 Task: Create a section Data Analytics Sprint and in the section, add a milestone Password Management in the project AgileResolve
Action: Mouse moved to (436, 355)
Screenshot: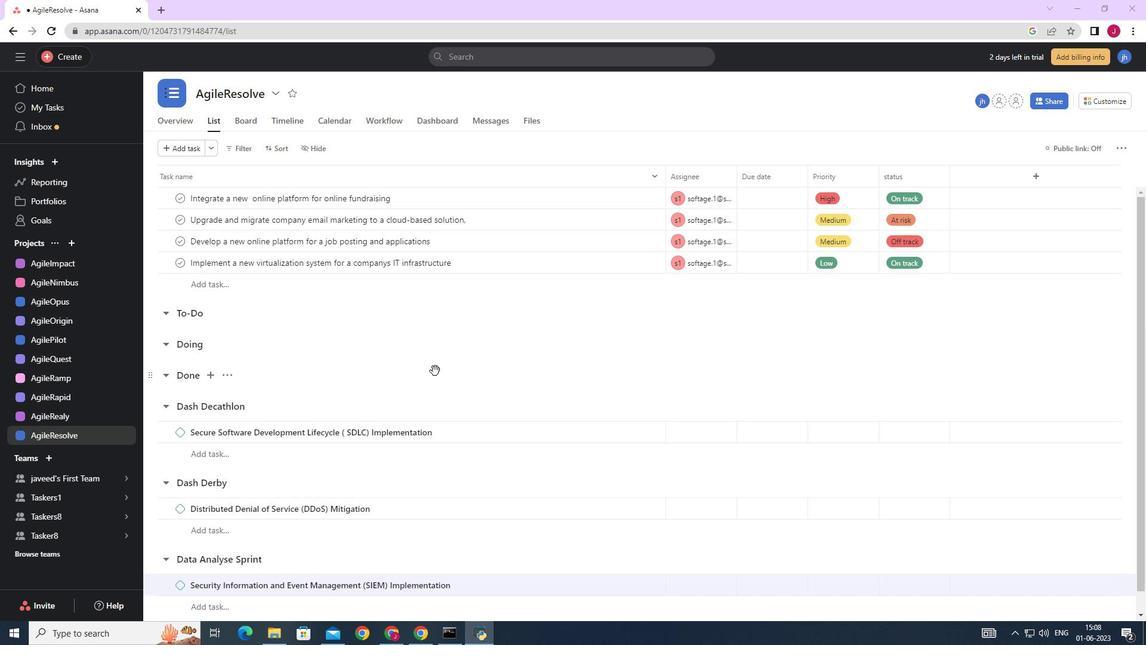 
Action: Mouse scrolled (436, 355) with delta (0, 0)
Screenshot: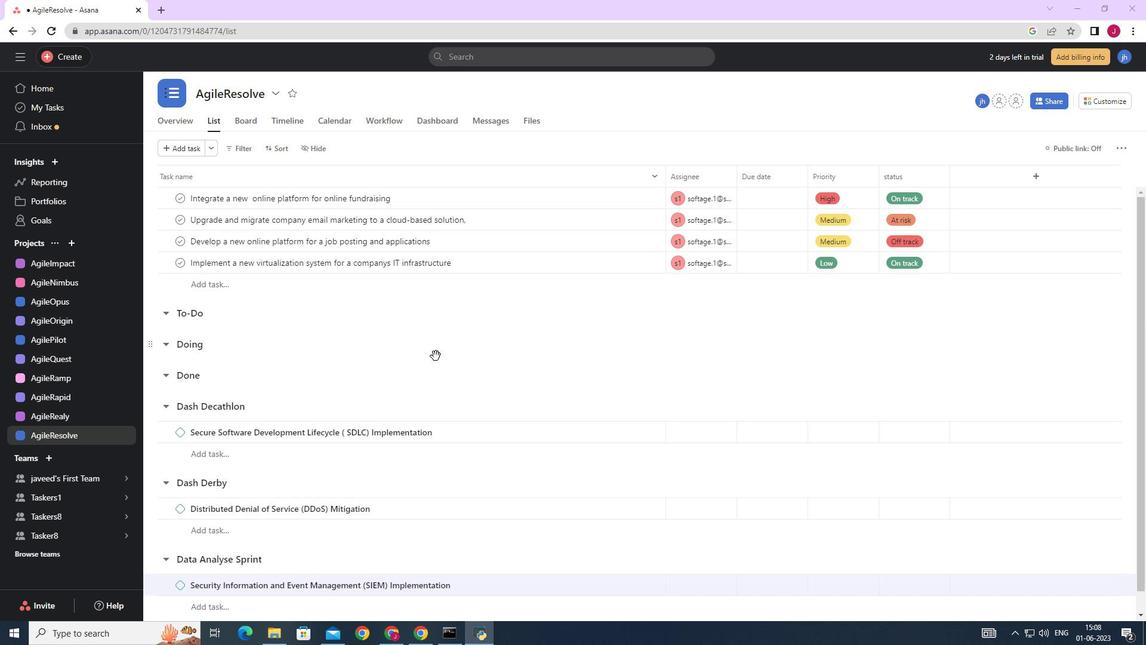 
Action: Mouse scrolled (436, 355) with delta (0, 0)
Screenshot: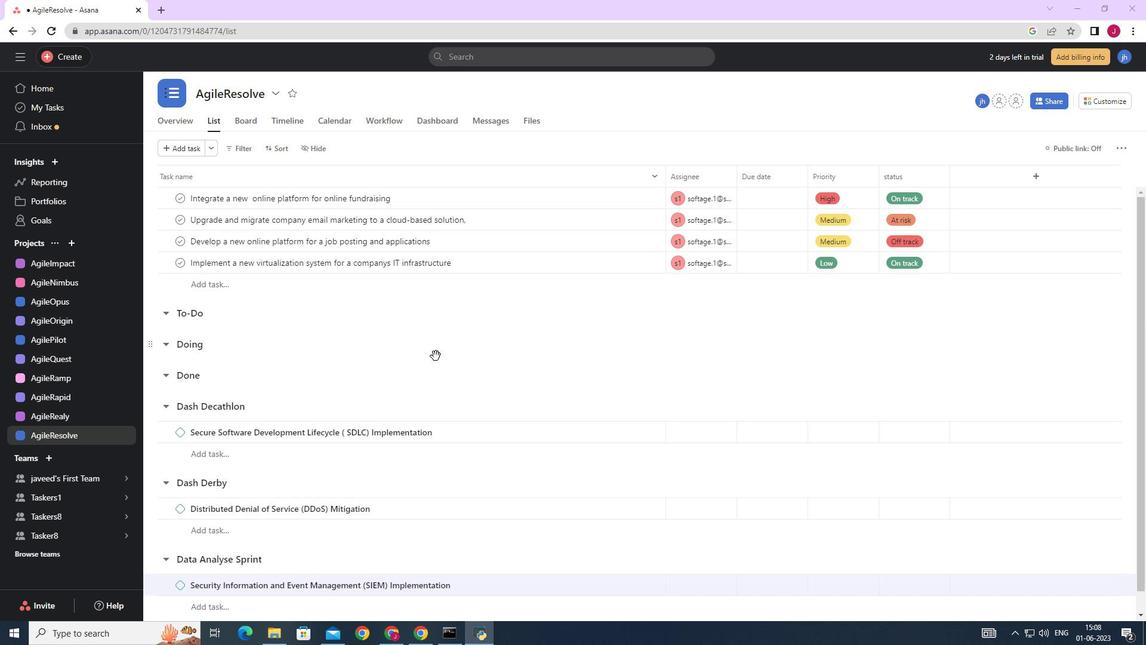 
Action: Mouse moved to (413, 361)
Screenshot: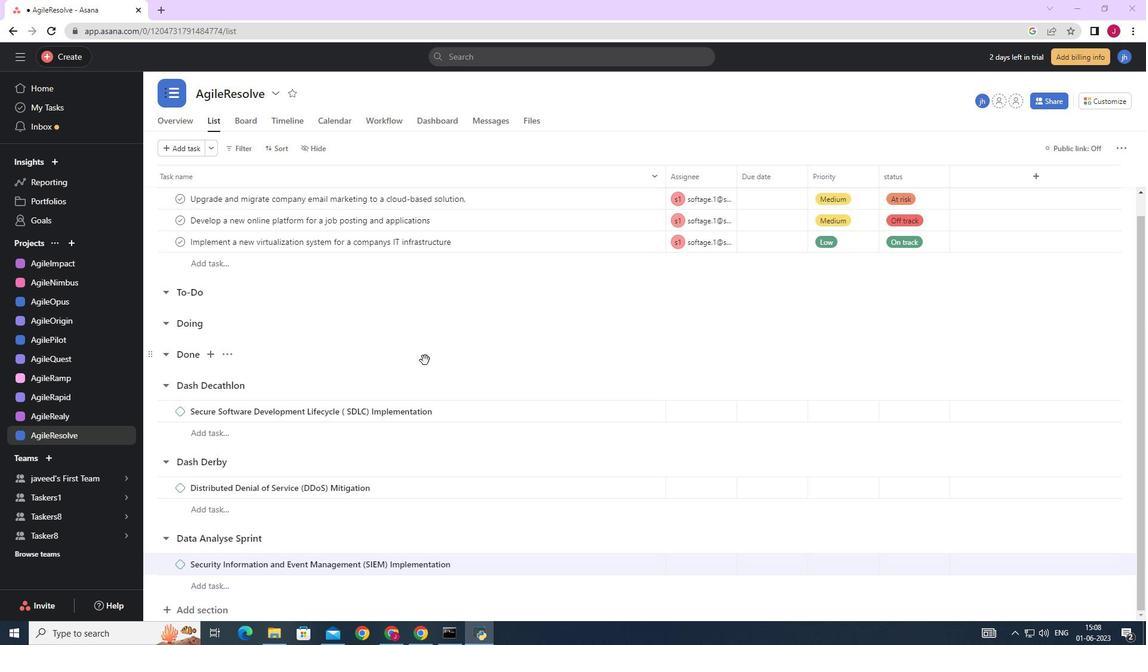 
Action: Mouse scrolled (413, 360) with delta (0, 0)
Screenshot: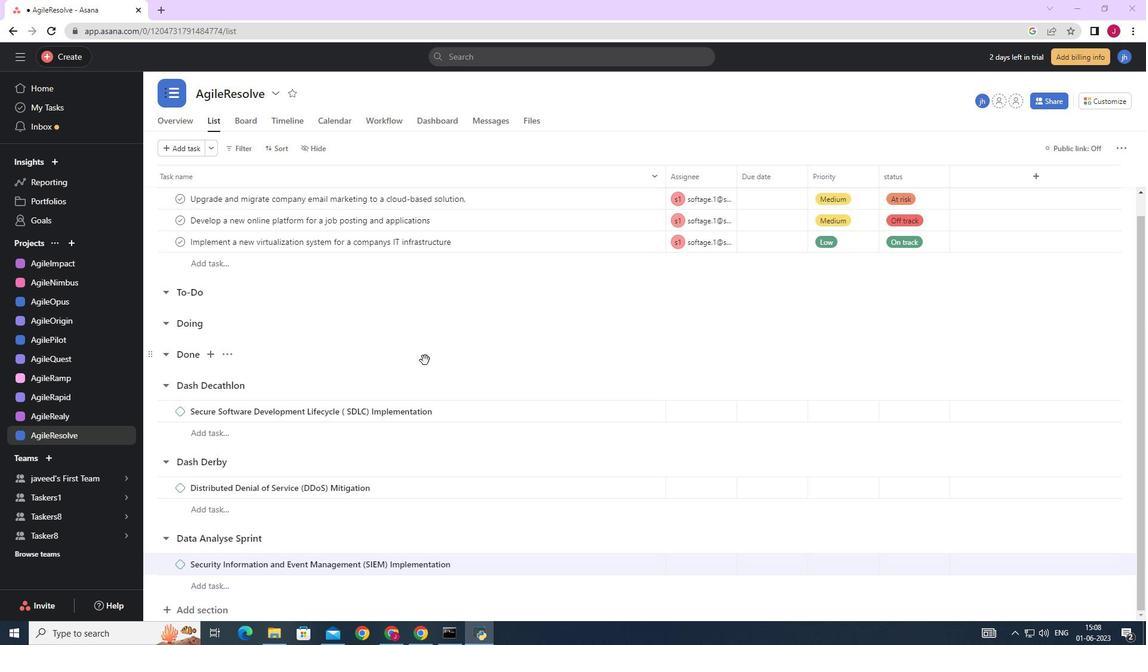 
Action: Mouse scrolled (413, 360) with delta (0, 0)
Screenshot: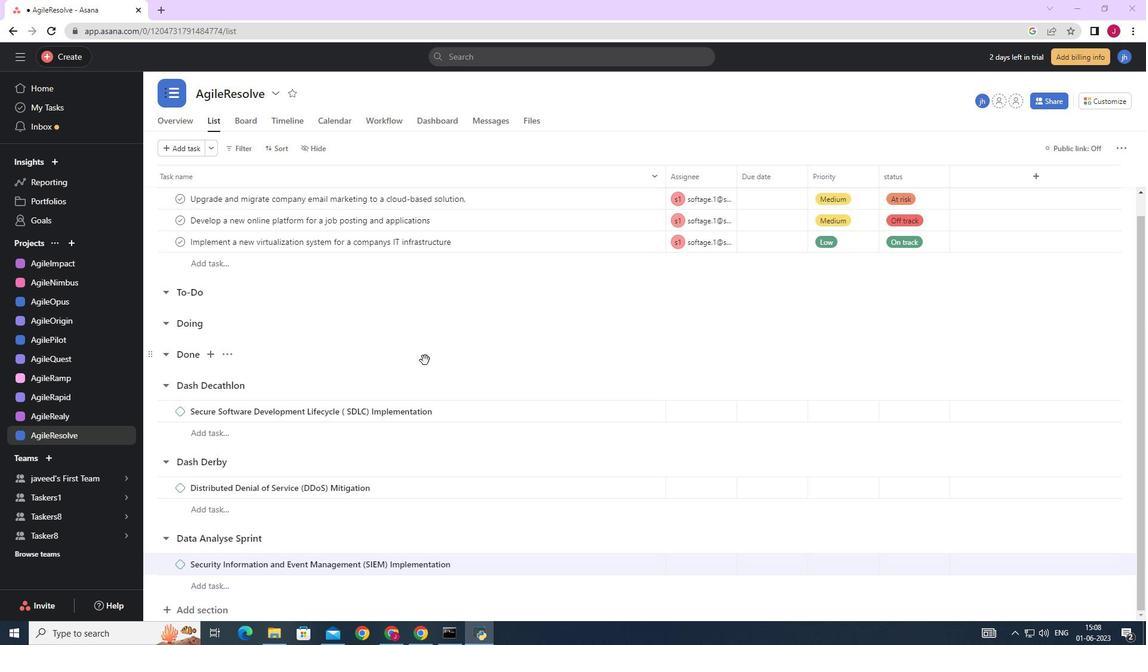 
Action: Mouse moved to (410, 361)
Screenshot: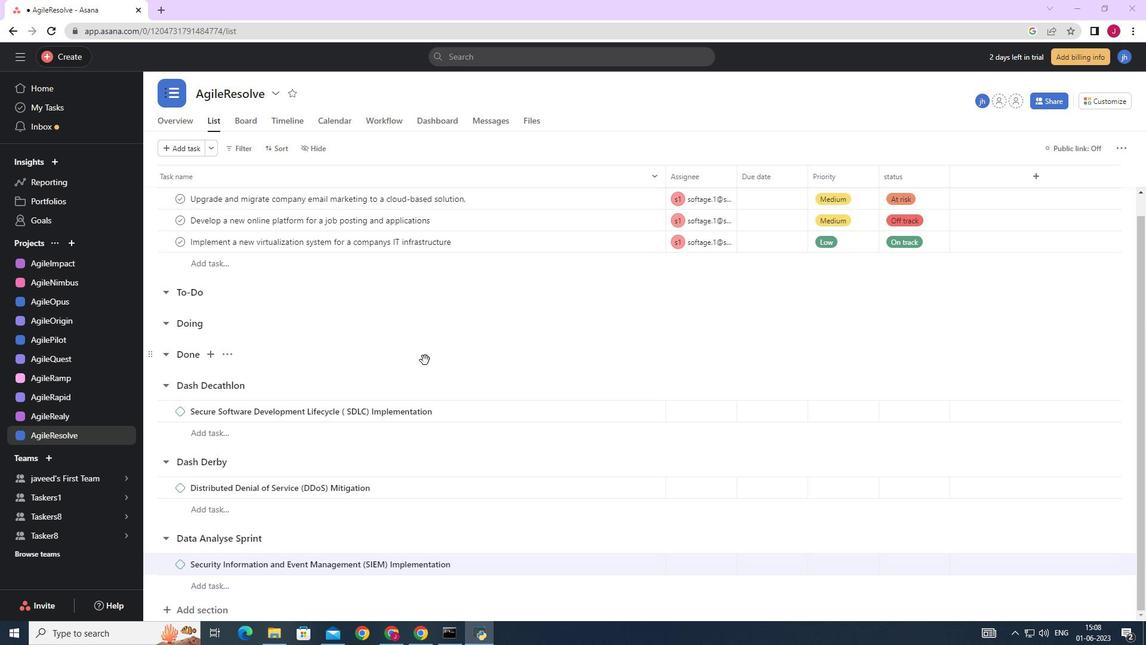 
Action: Mouse scrolled (410, 360) with delta (0, 0)
Screenshot: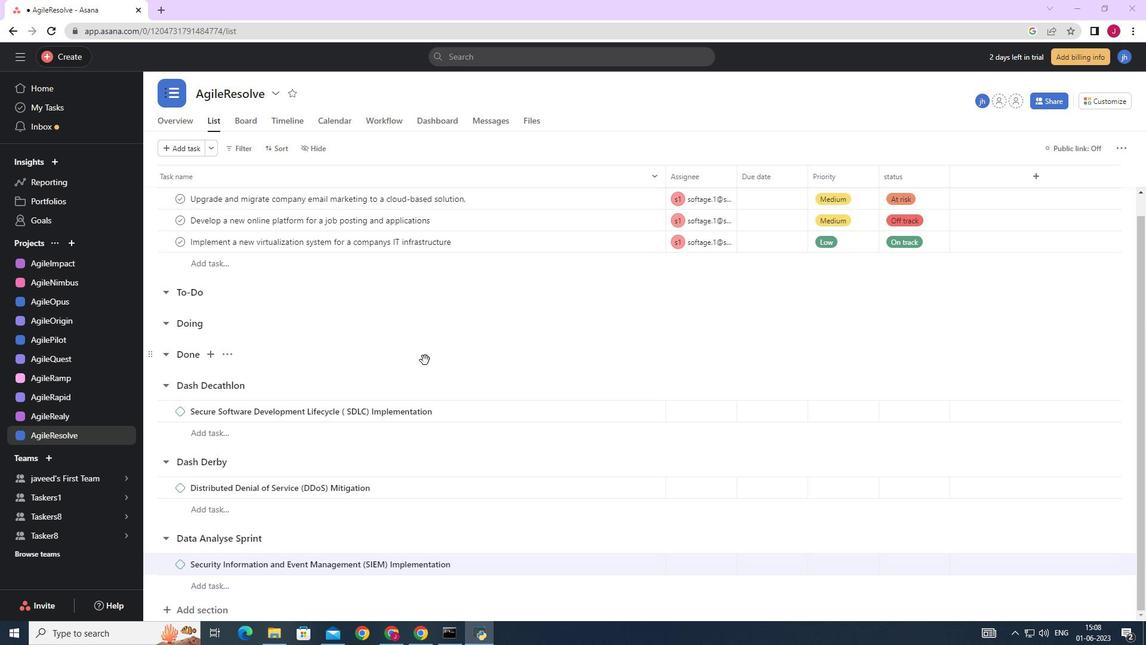 
Action: Mouse moved to (409, 361)
Screenshot: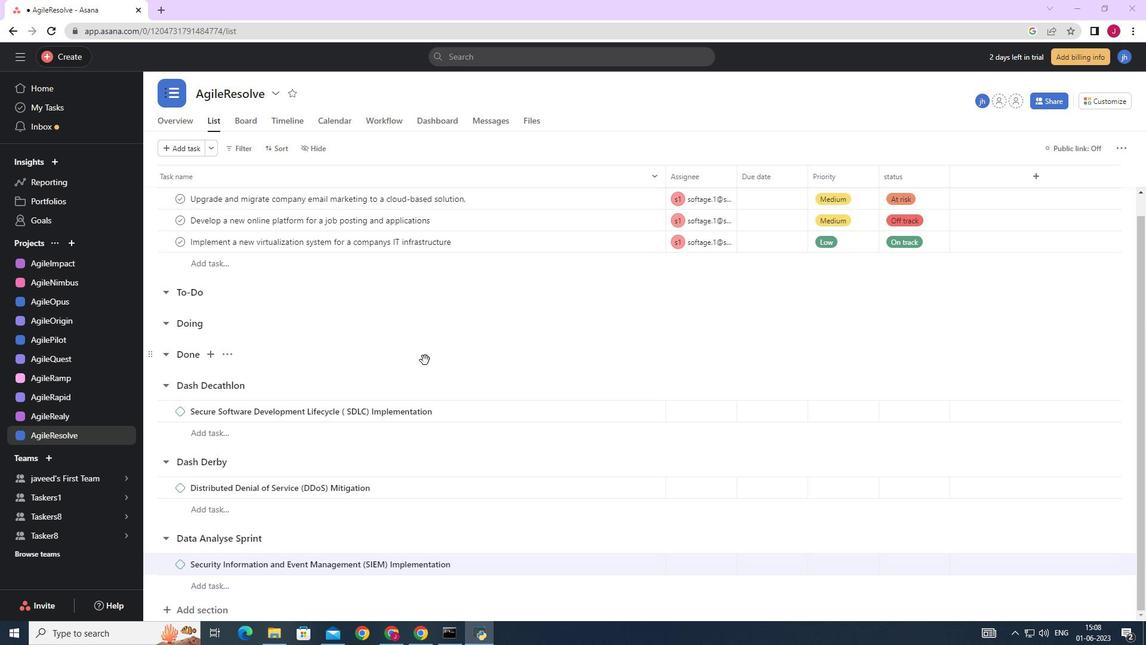 
Action: Mouse scrolled (409, 360) with delta (0, 0)
Screenshot: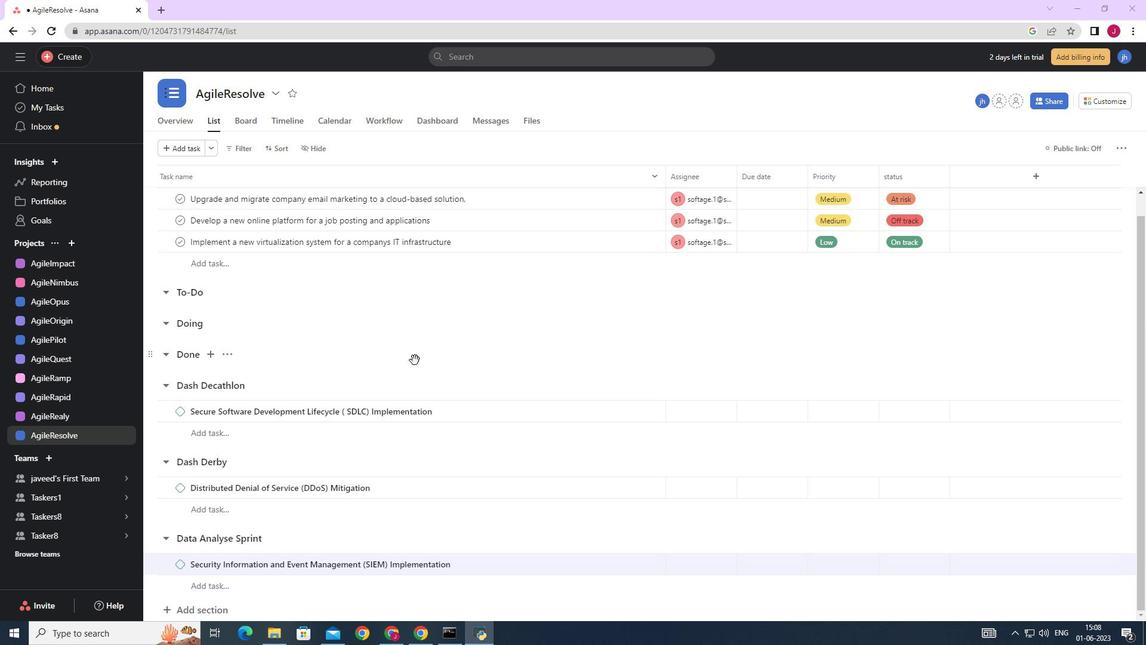 
Action: Mouse moved to (200, 609)
Screenshot: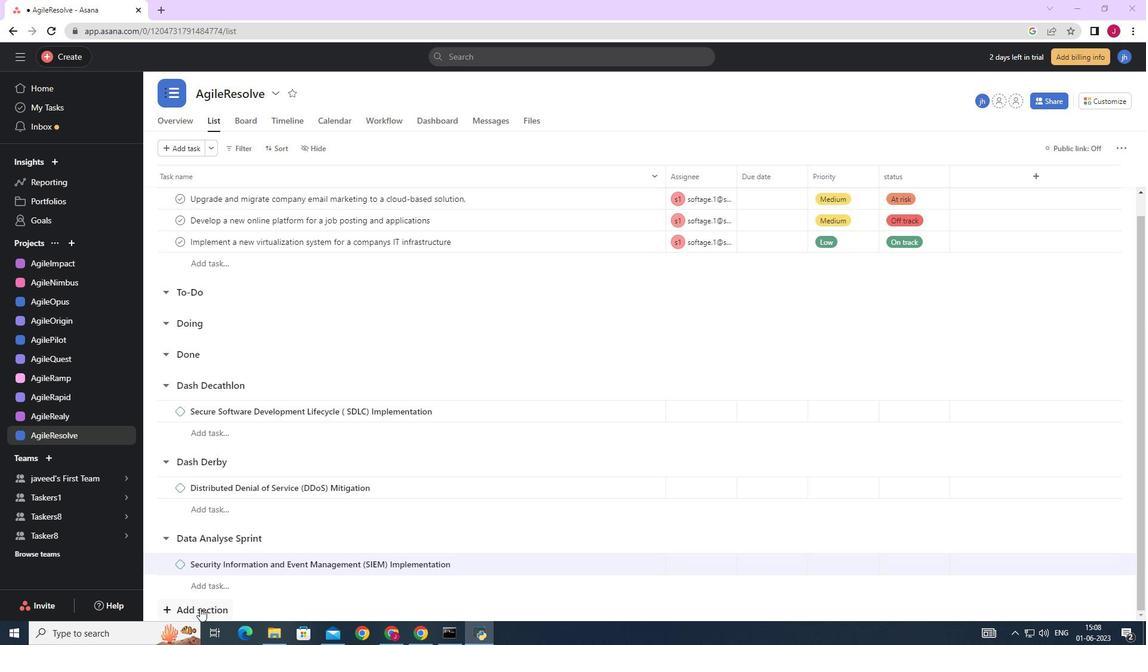 
Action: Mouse pressed left at (200, 609)
Screenshot: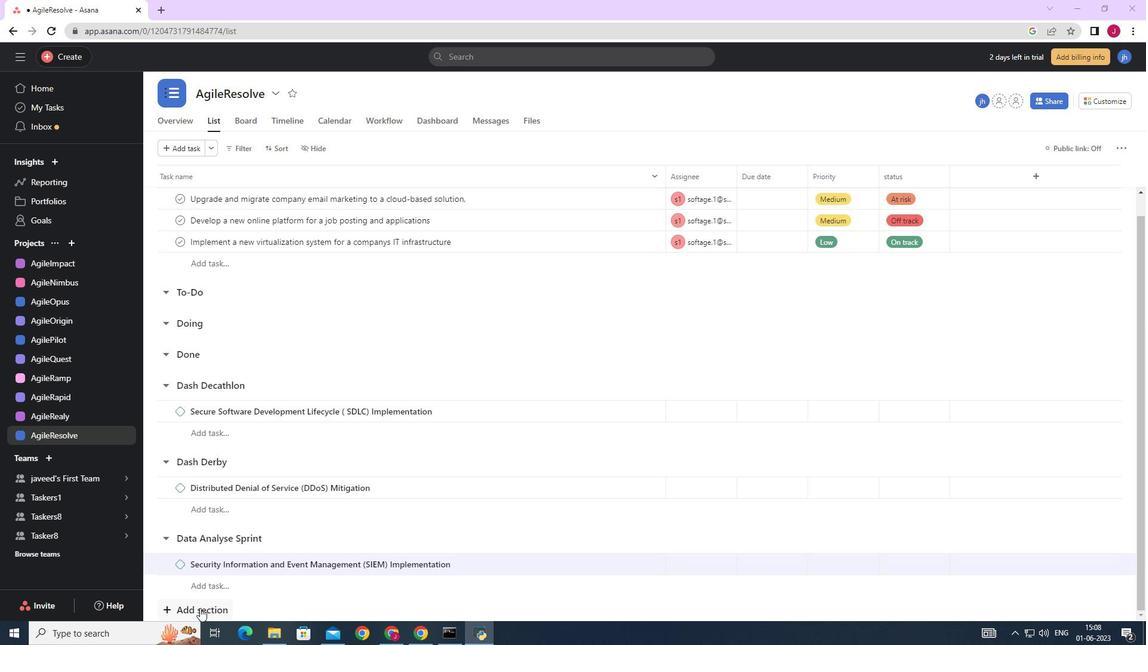 
Action: Mouse moved to (231, 527)
Screenshot: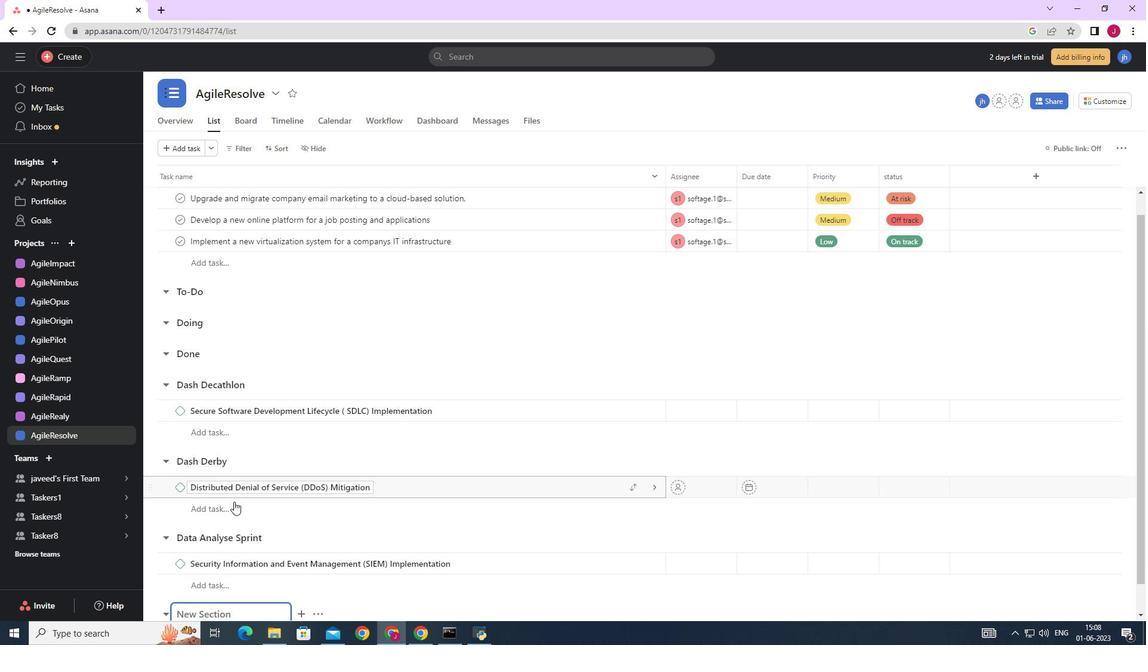 
Action: Mouse scrolled (231, 526) with delta (0, 0)
Screenshot: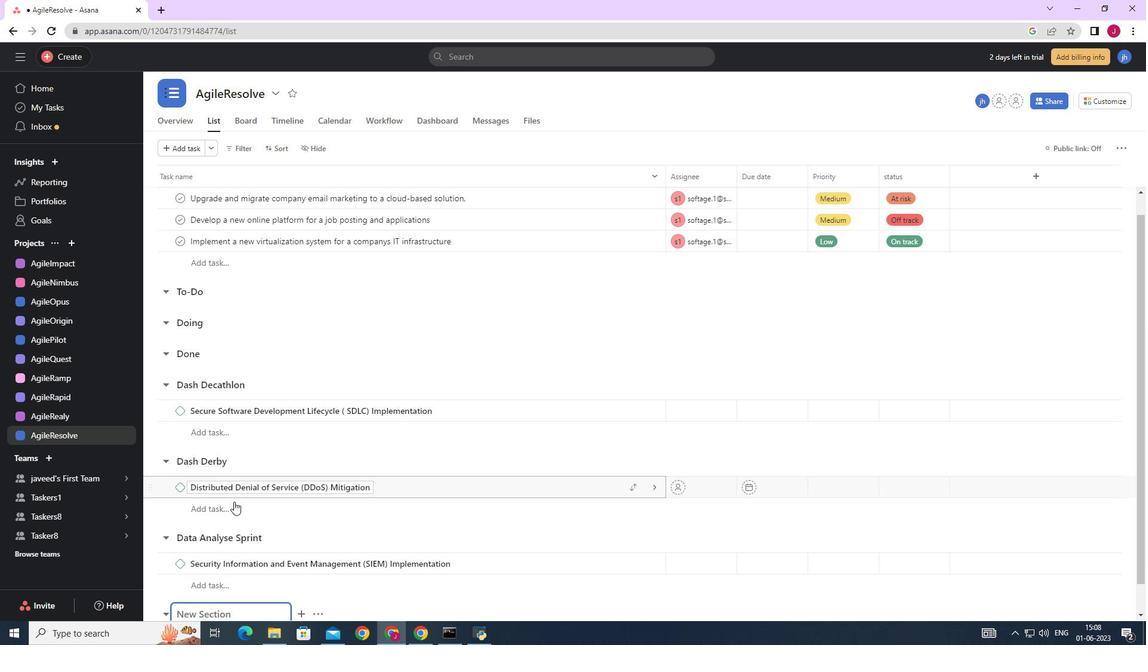 
Action: Mouse moved to (231, 529)
Screenshot: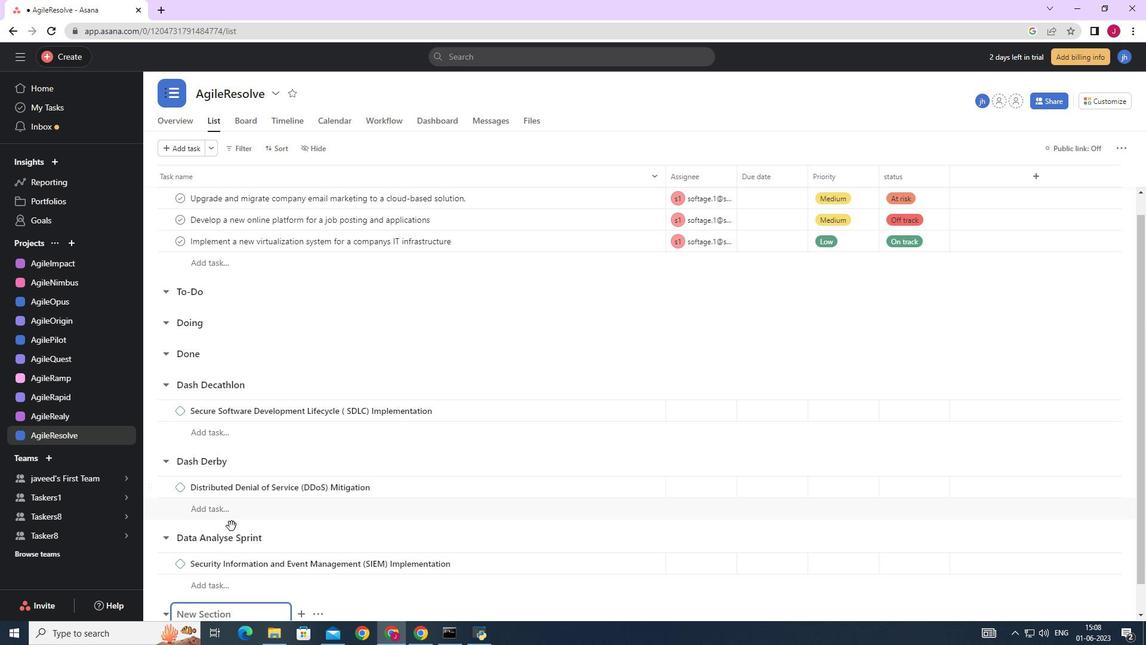 
Action: Mouse scrolled (231, 528) with delta (0, 0)
Screenshot: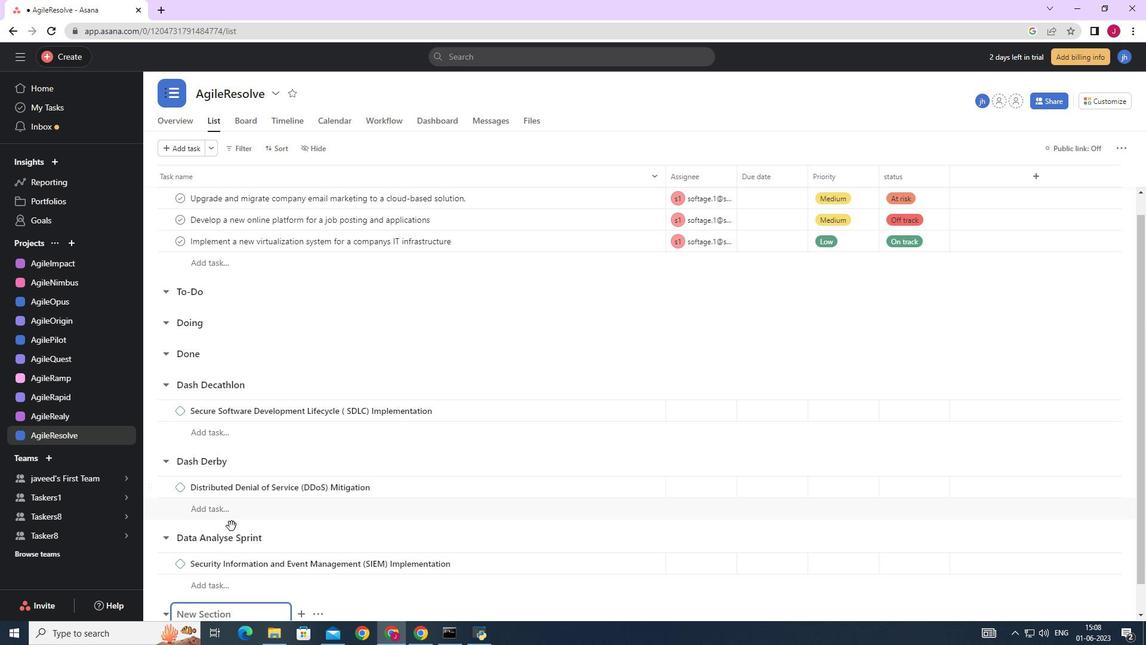 
Action: Mouse moved to (231, 532)
Screenshot: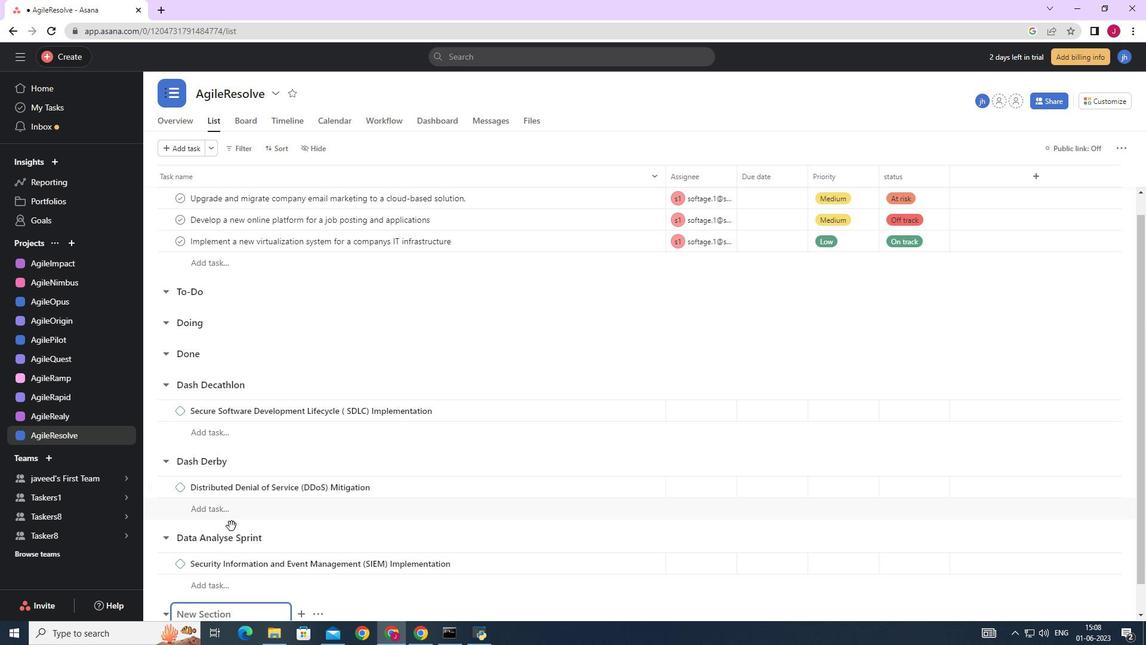 
Action: Mouse scrolled (231, 532) with delta (0, 0)
Screenshot: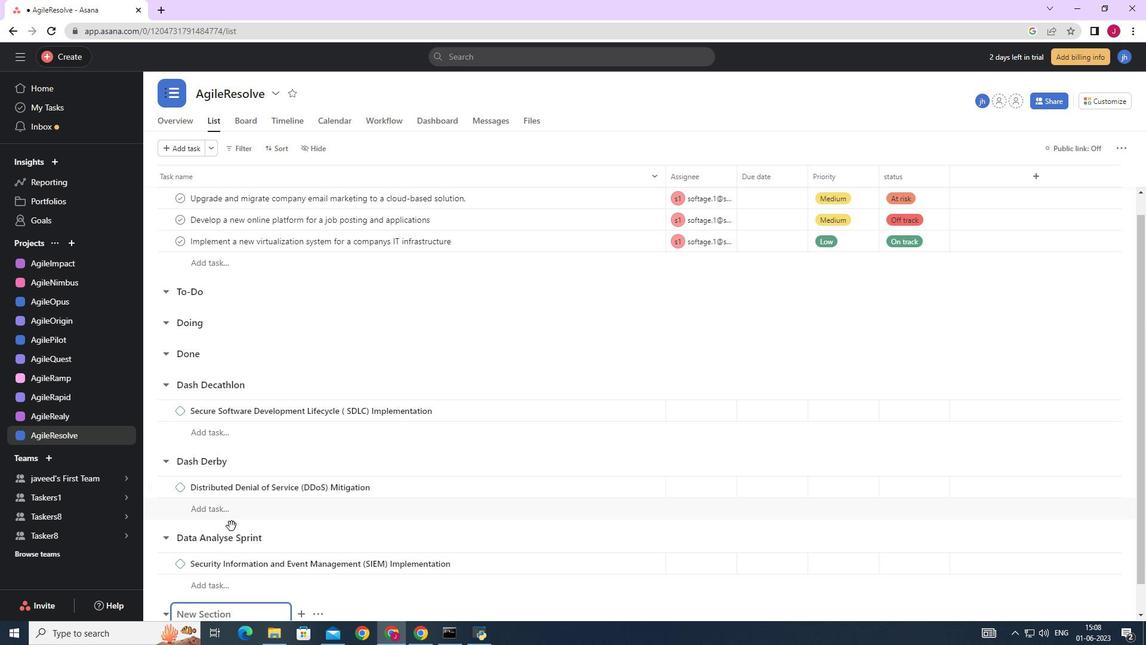 
Action: Mouse moved to (212, 584)
Screenshot: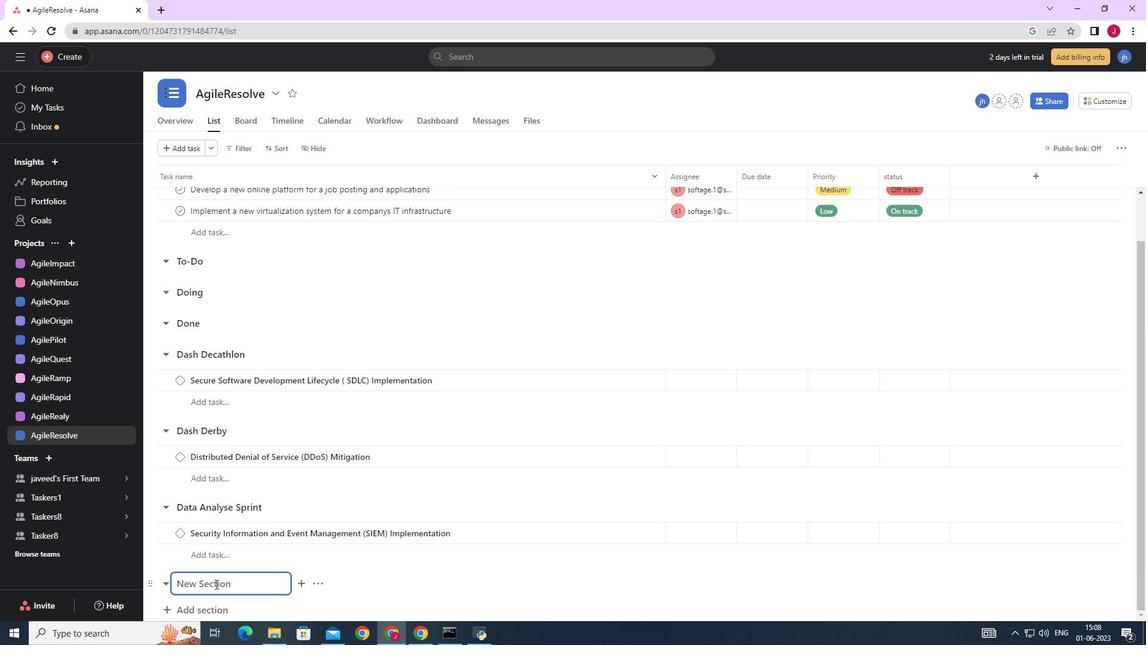 
Action: Key pressed <Key.caps_lock>D<Key.caps_lock>ata<Key.space><Key.caps_lock>A<Key.caps_lock>nalystics<Key.space><Key.caps_lock>S<Key.caps_lock>print<Key.enter>
Screenshot: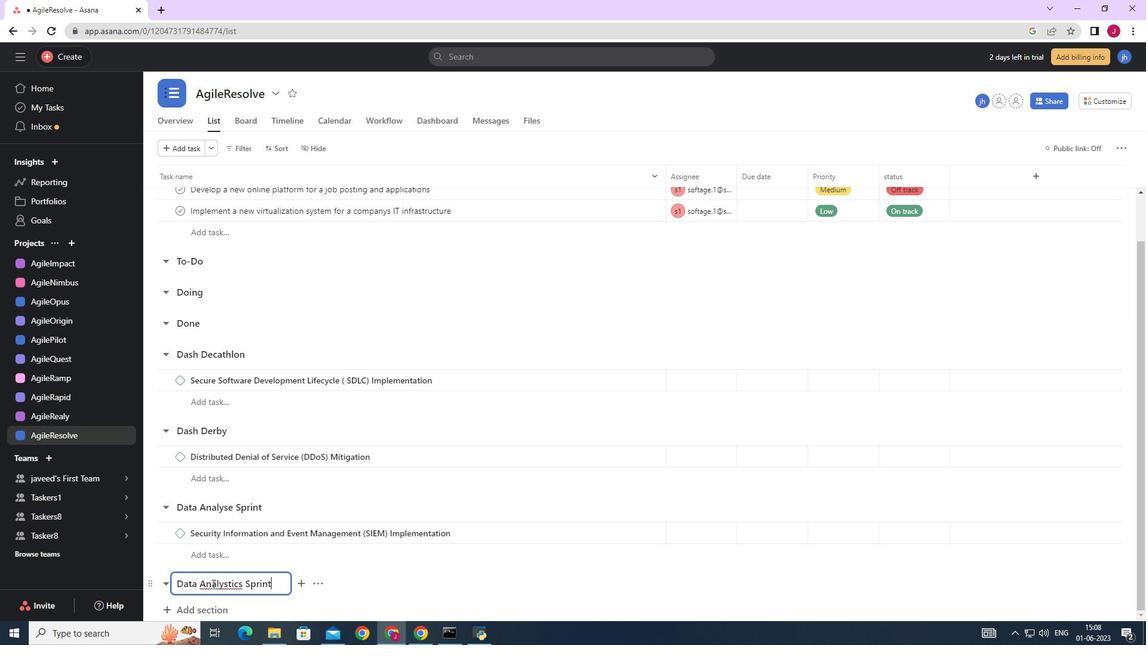 
Action: Mouse moved to (219, 584)
Screenshot: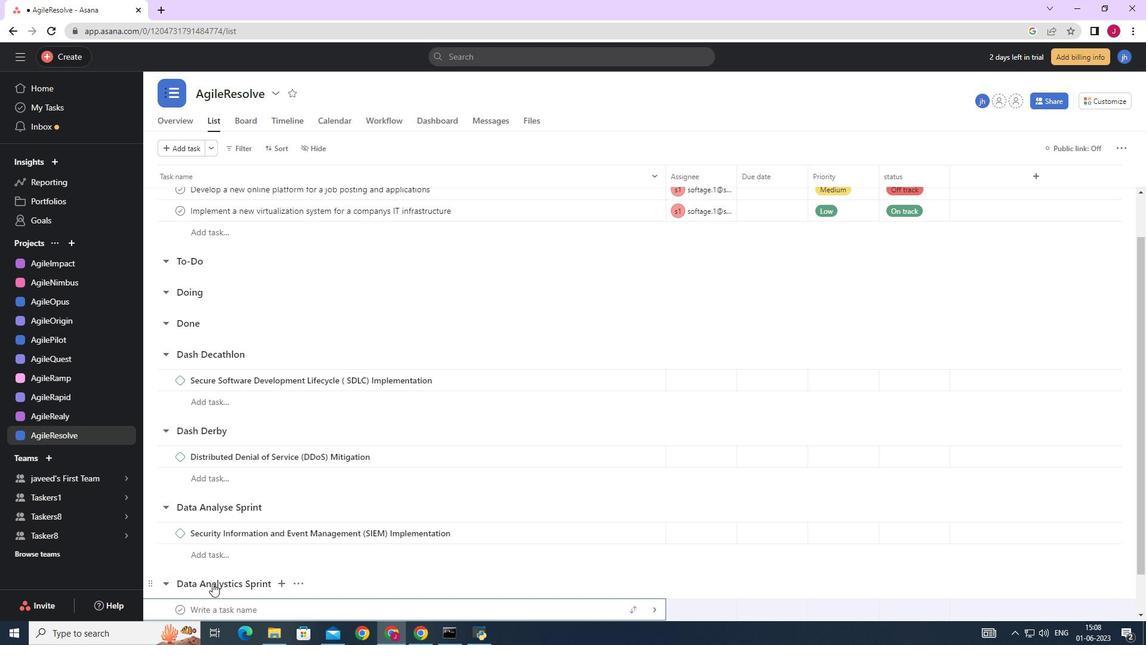 
Action: Mouse pressed right at (219, 584)
Screenshot: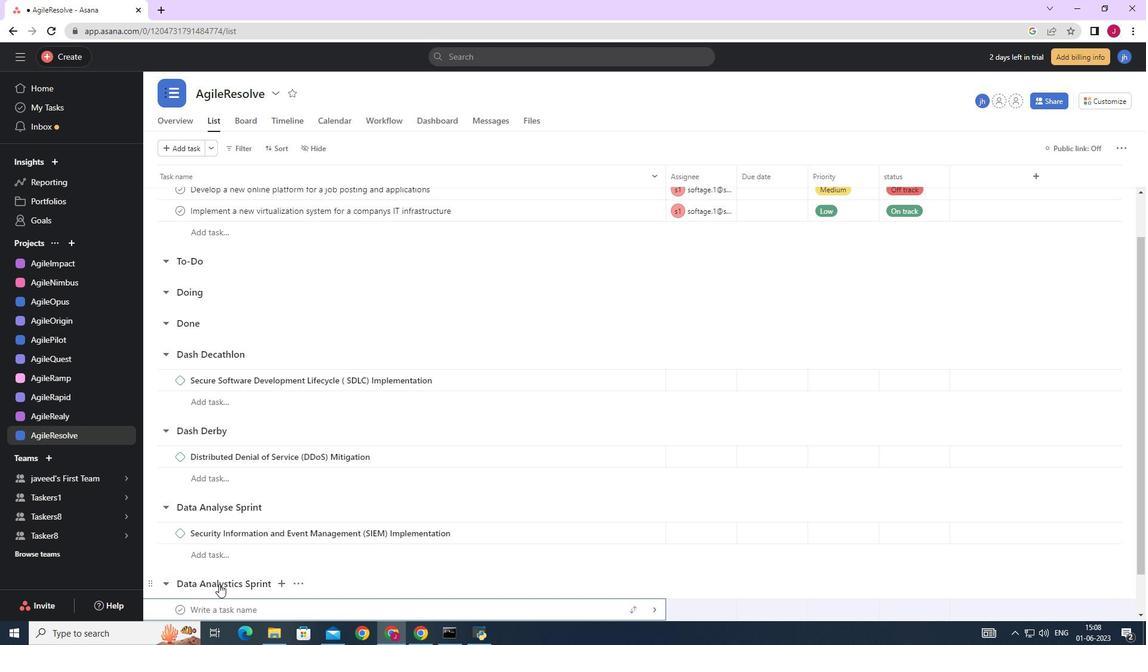 
Action: Mouse moved to (217, 583)
Screenshot: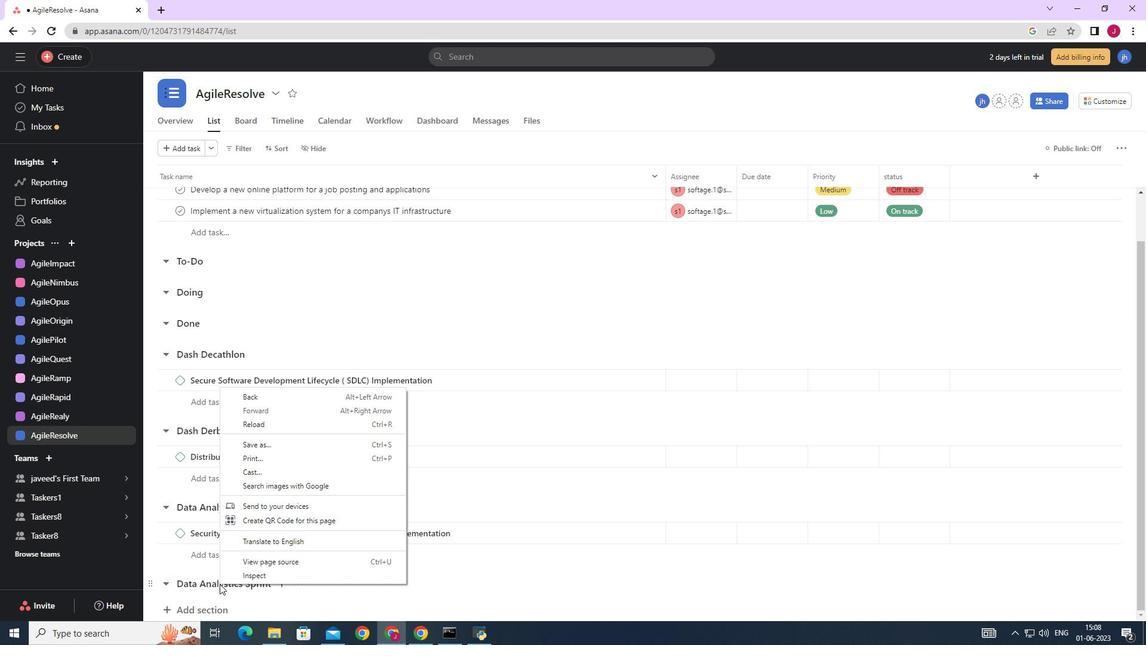 
Action: Mouse pressed left at (217, 583)
Screenshot: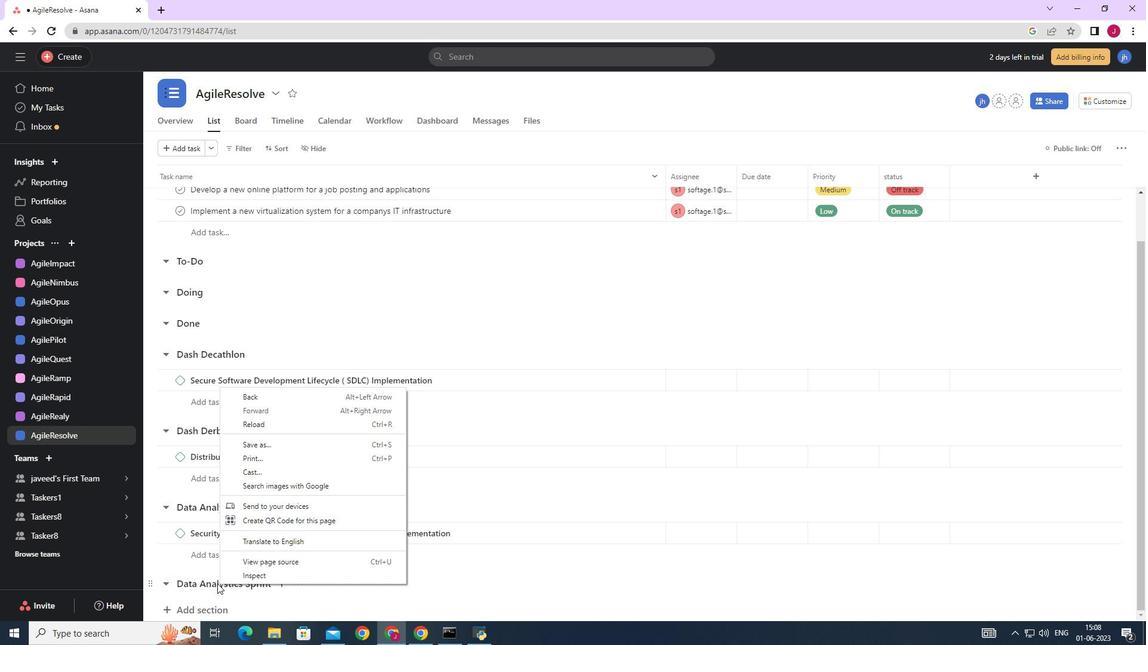 
Action: Mouse moved to (218, 585)
Screenshot: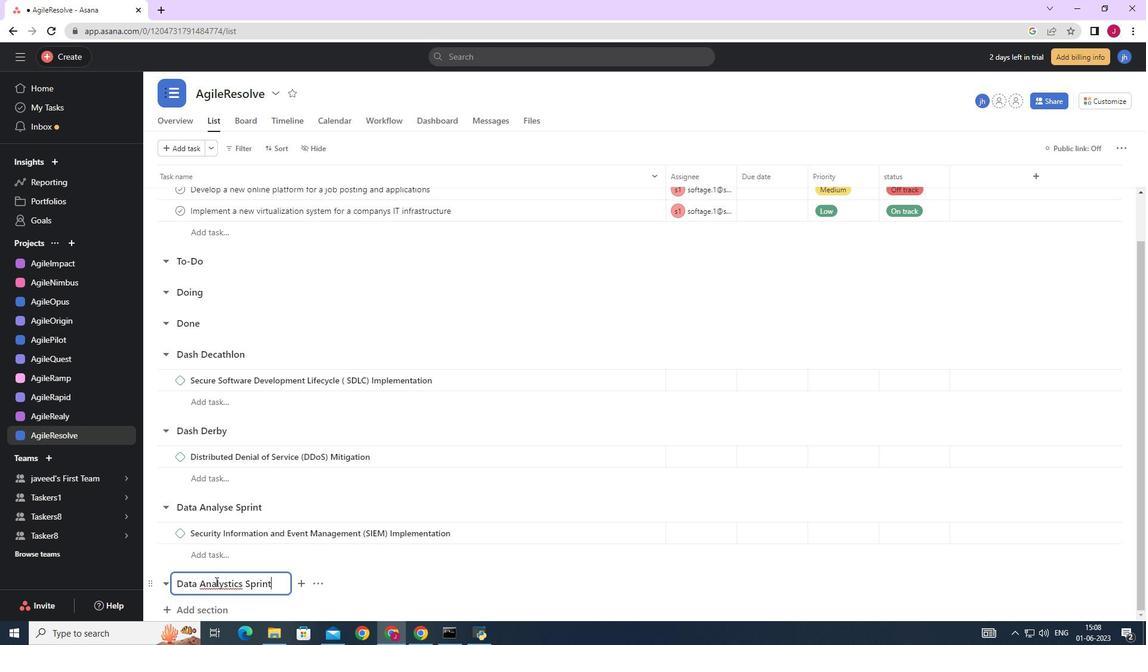 
Action: Mouse pressed right at (218, 585)
Screenshot: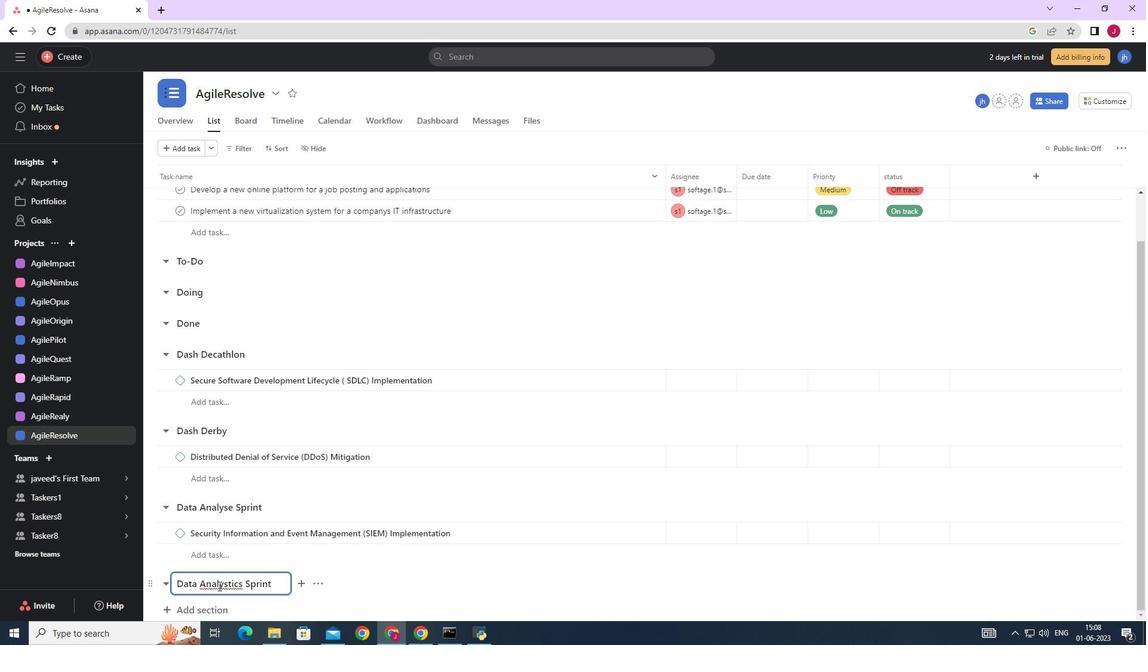 
Action: Mouse moved to (264, 420)
Screenshot: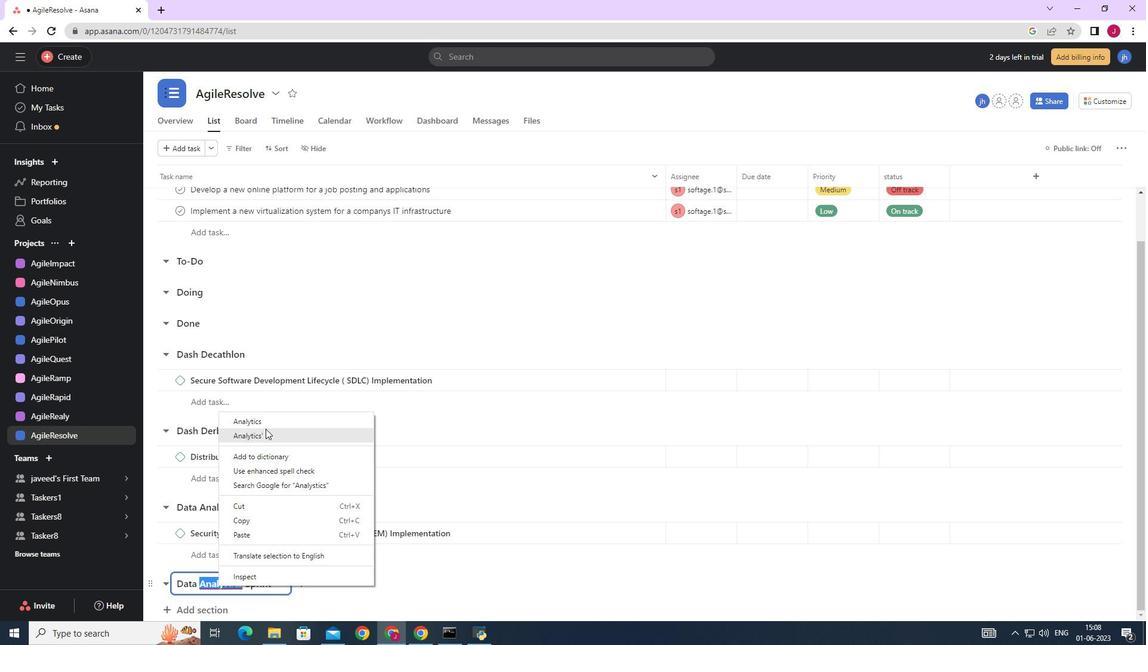 
Action: Mouse pressed left at (264, 420)
Screenshot: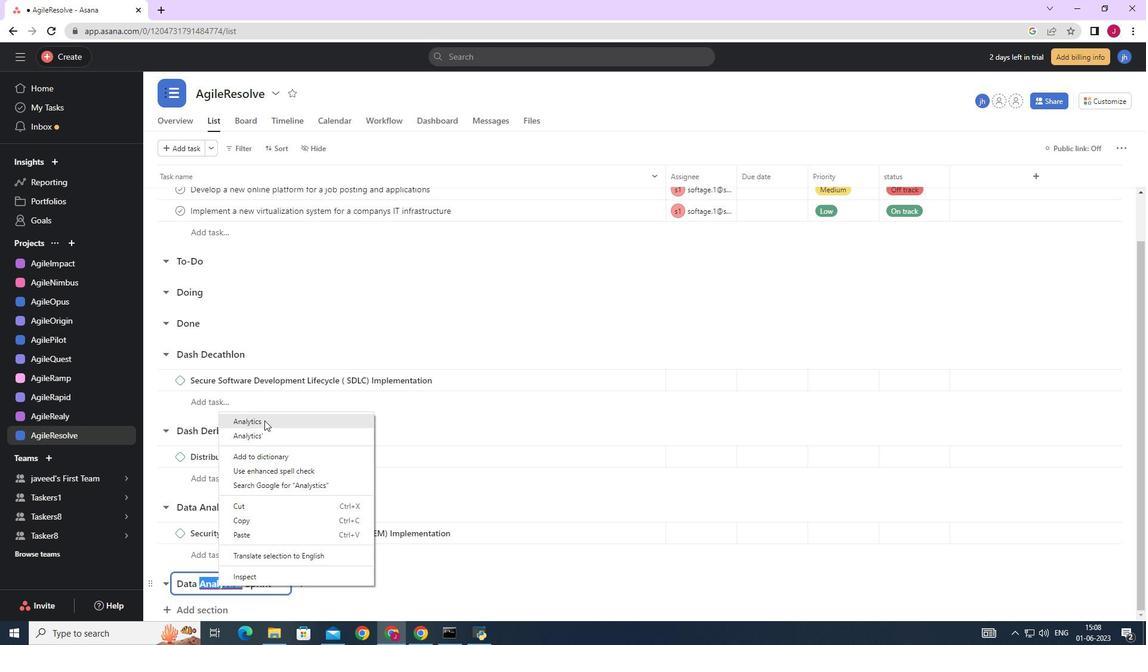 
Action: Mouse moved to (224, 612)
Screenshot: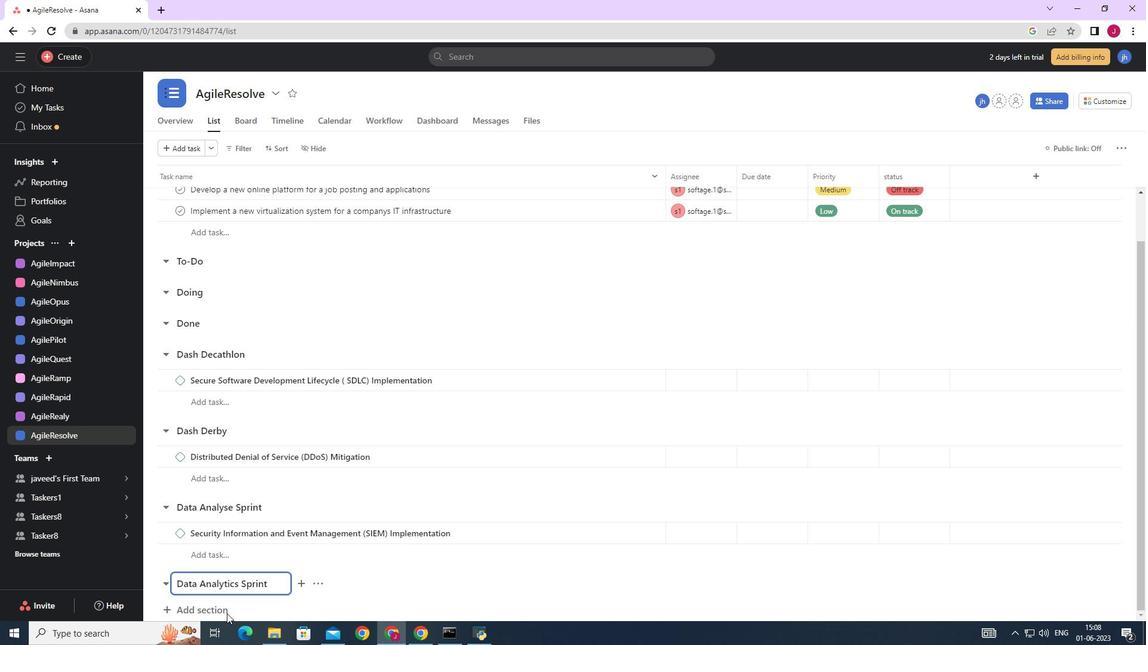 
Action: Mouse pressed left at (224, 612)
Screenshot: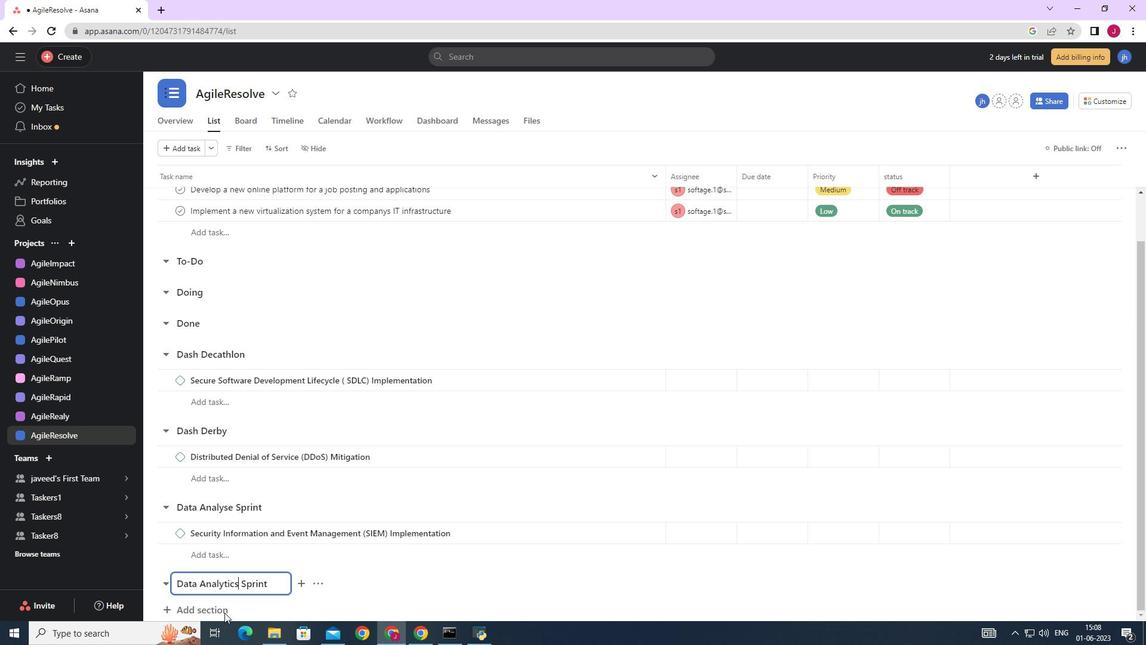 
Action: Key pressed <Key.caps_lock>P<Key.caps_lock>assword<Key.space><Key.caps_lock>M<Key.caps_lock>anagement
Screenshot: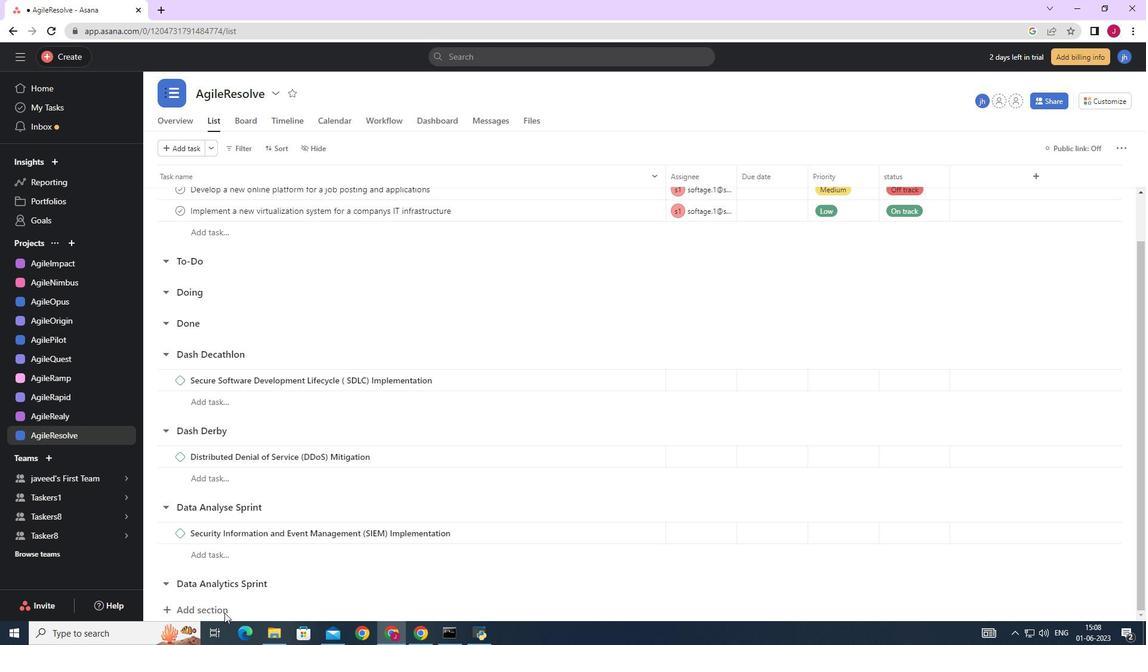 
Action: Mouse moved to (246, 548)
Screenshot: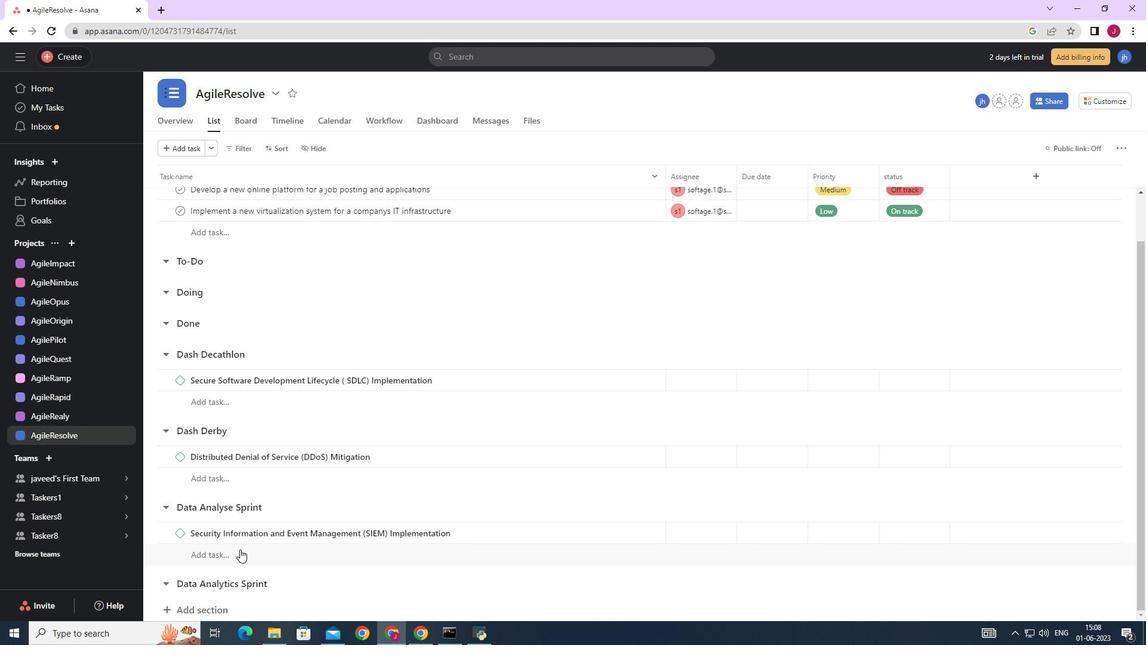 
Action: Mouse scrolled (246, 548) with delta (0, 0)
Screenshot: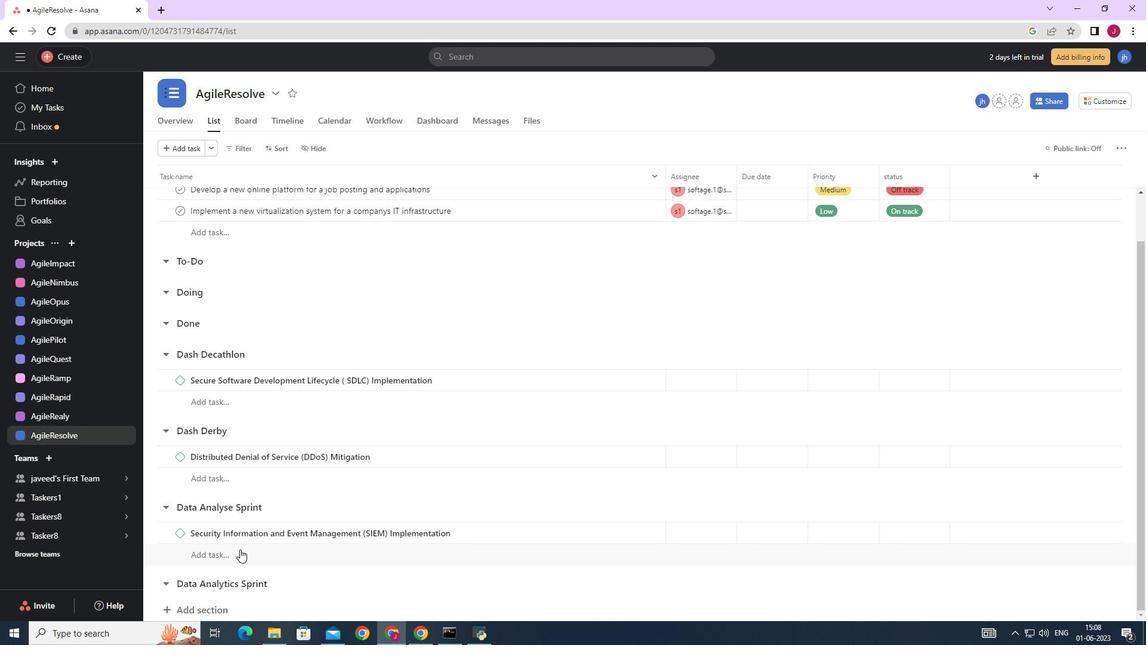 
Action: Mouse moved to (247, 548)
Screenshot: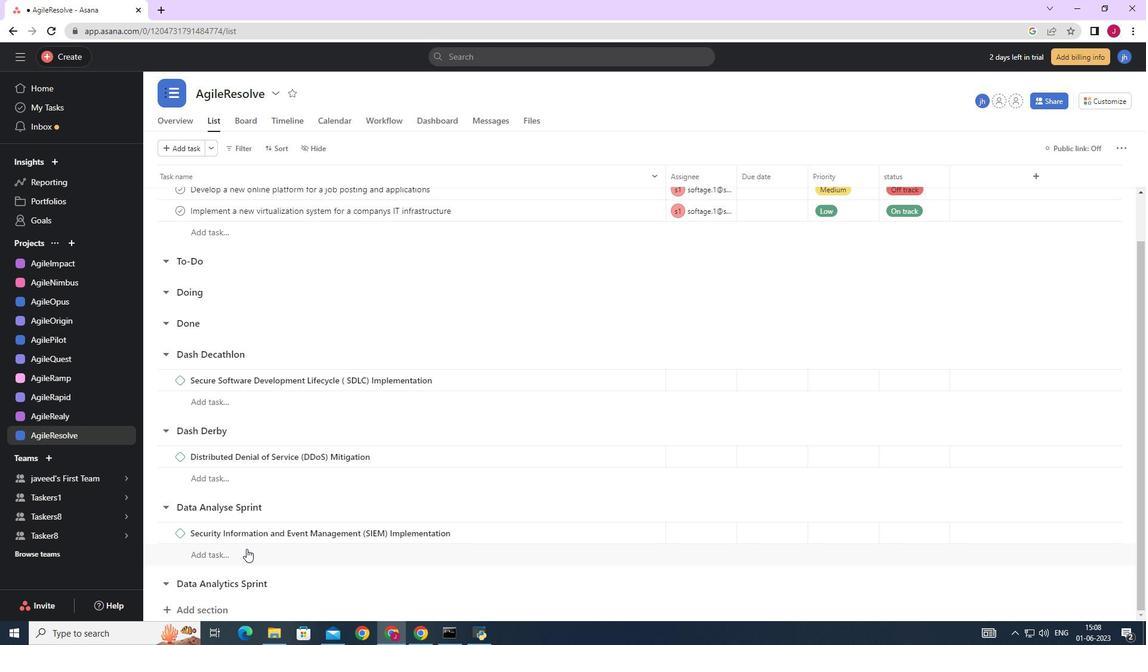 
Action: Mouse scrolled (246, 548) with delta (0, 0)
Screenshot: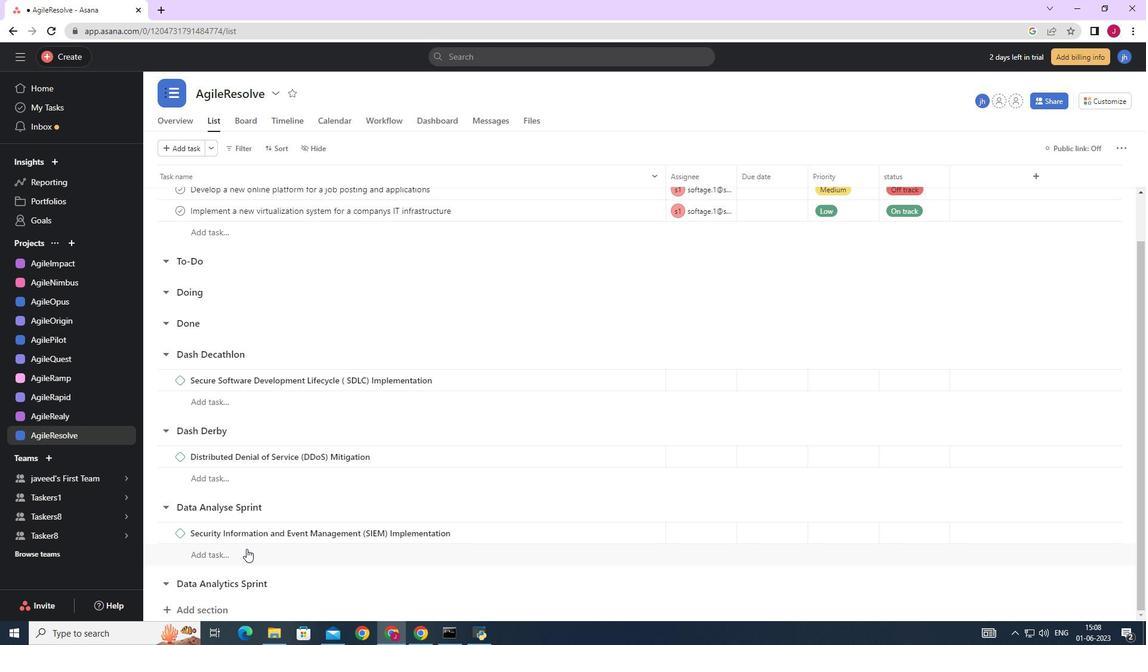 
Action: Mouse moved to (247, 548)
Screenshot: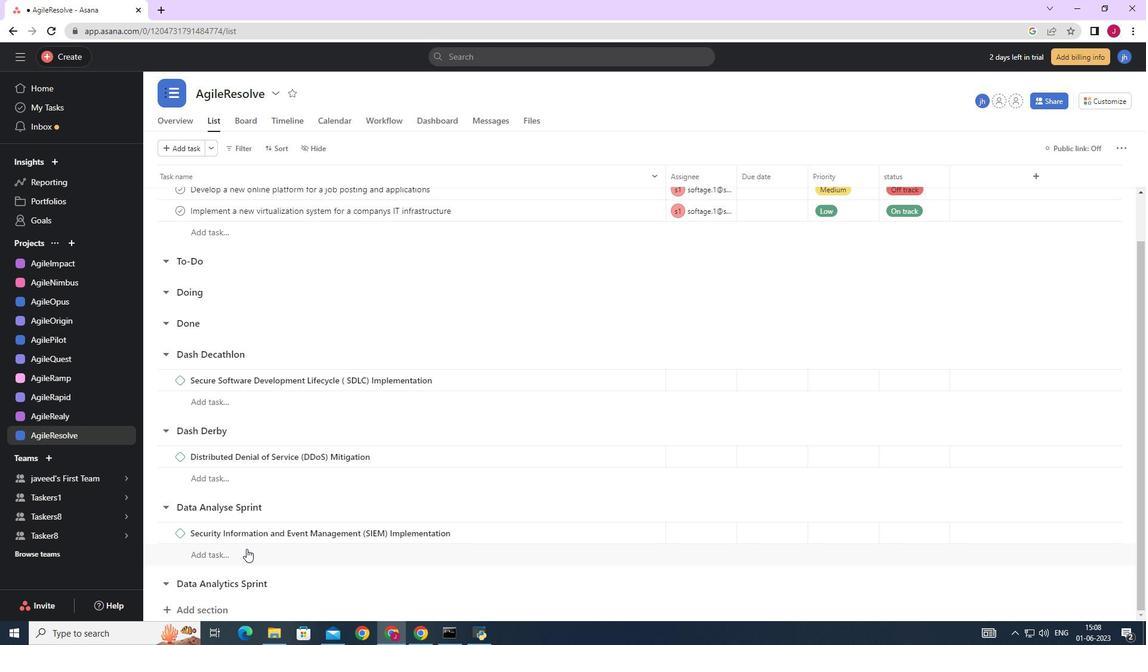 
Action: Mouse scrolled (246, 548) with delta (0, 0)
Screenshot: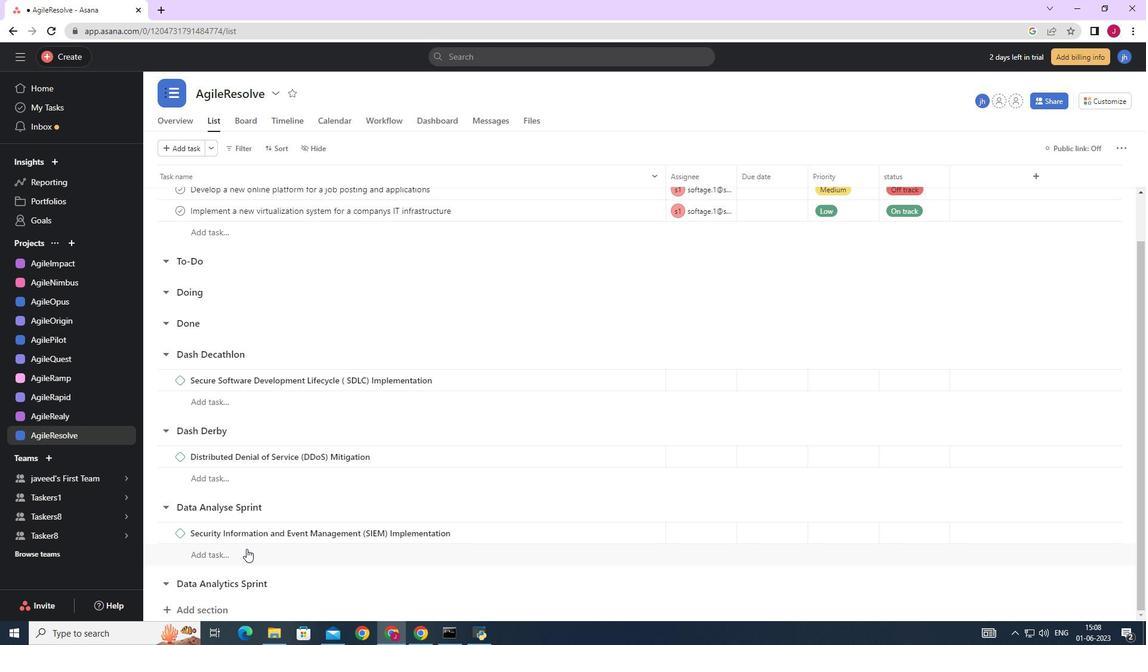 
Action: Mouse moved to (249, 548)
Screenshot: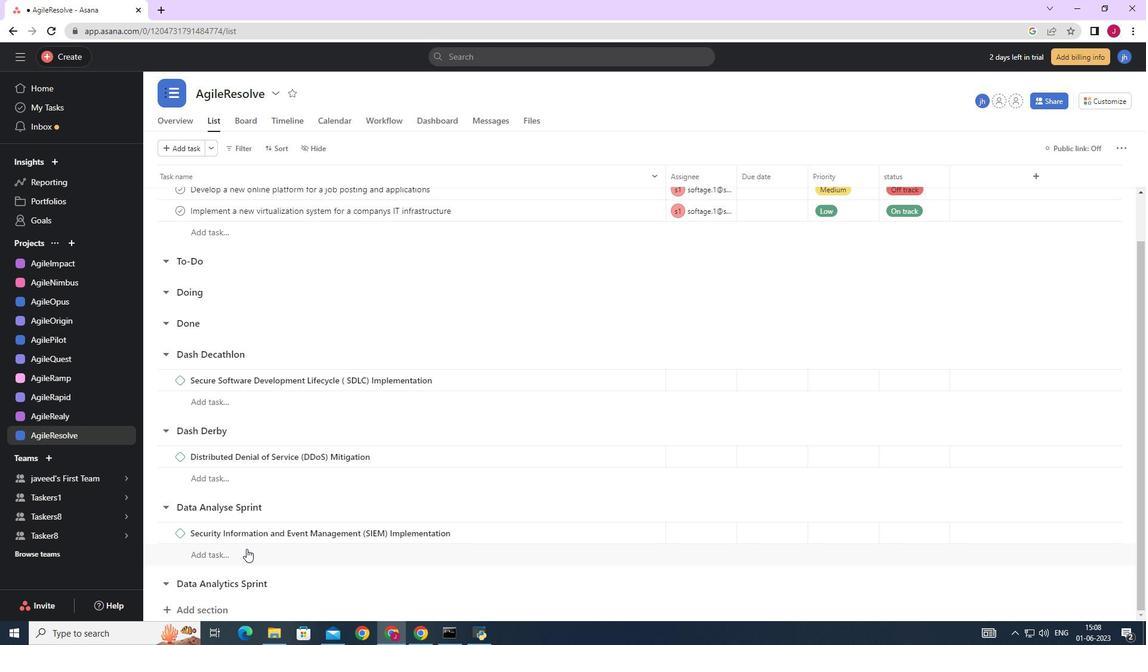 
Action: Mouse scrolled (246, 548) with delta (0, 0)
Screenshot: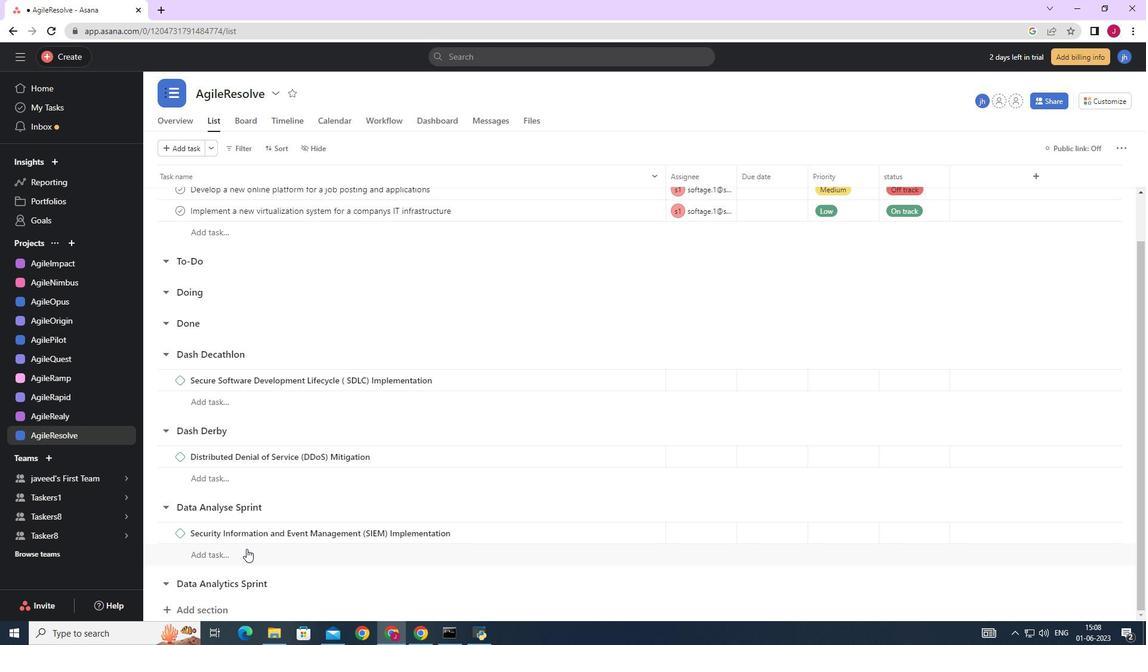 
Action: Mouse moved to (250, 548)
Screenshot: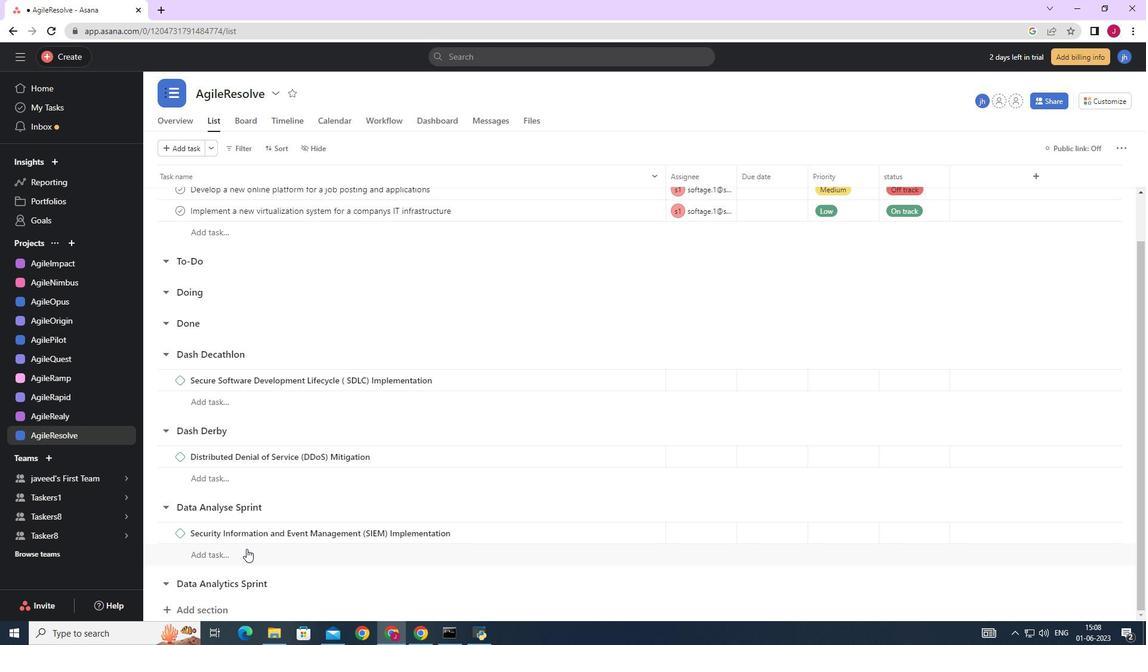 
Action: Mouse scrolled (246, 548) with delta (0, 0)
Screenshot: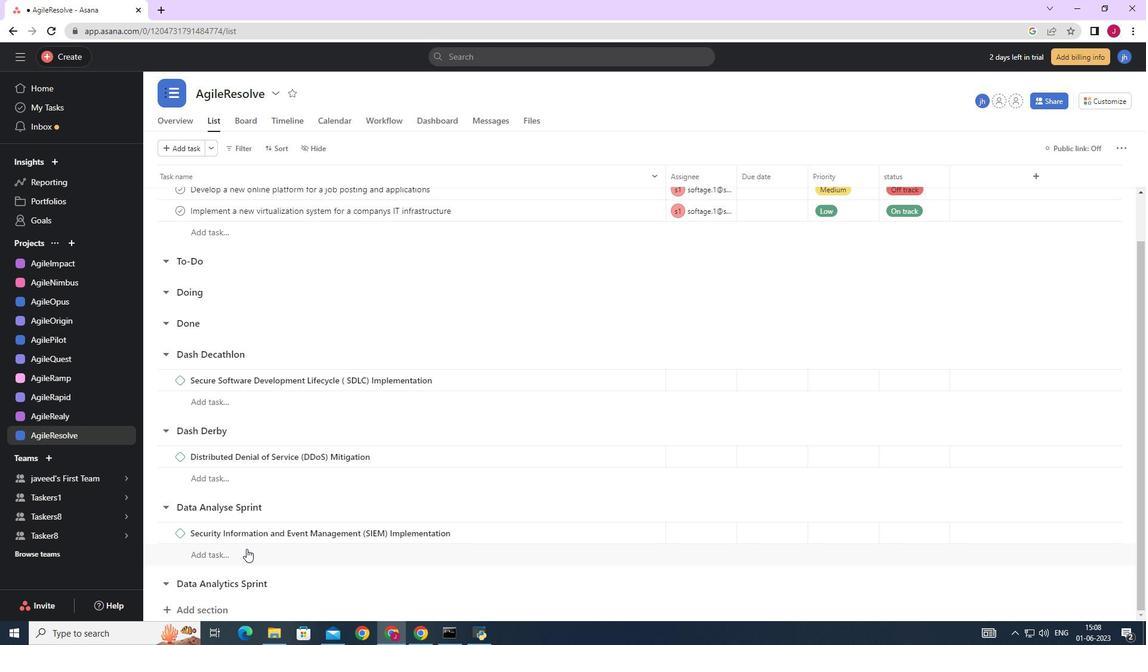 
Action: Mouse moved to (252, 548)
Screenshot: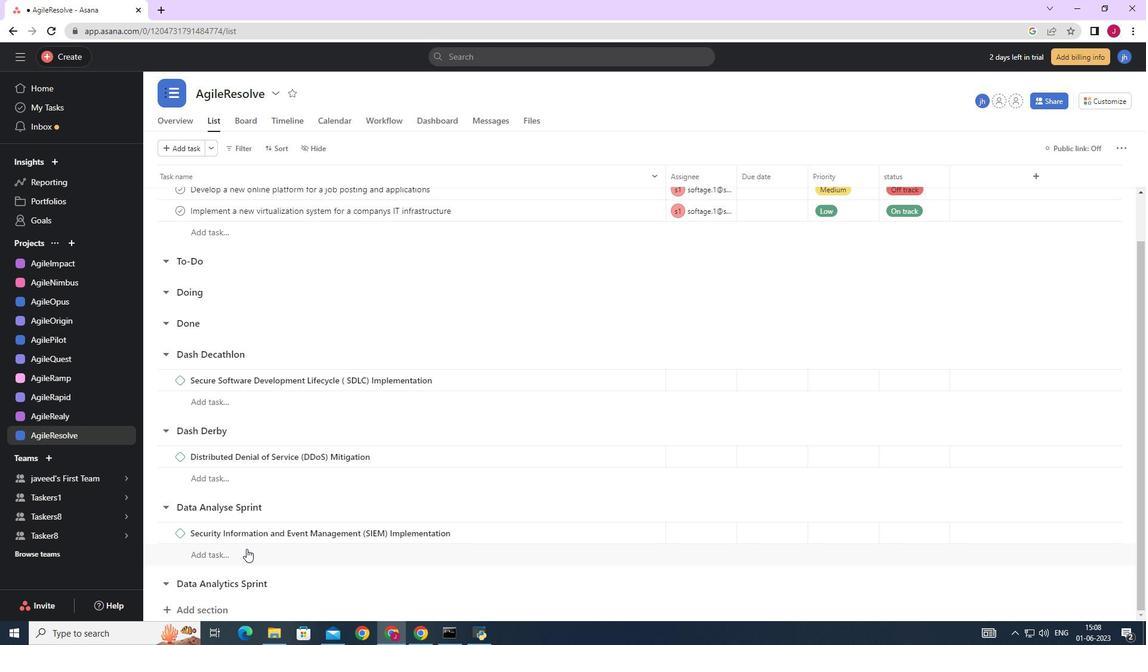
Action: Mouse scrolled (250, 547) with delta (0, 0)
Screenshot: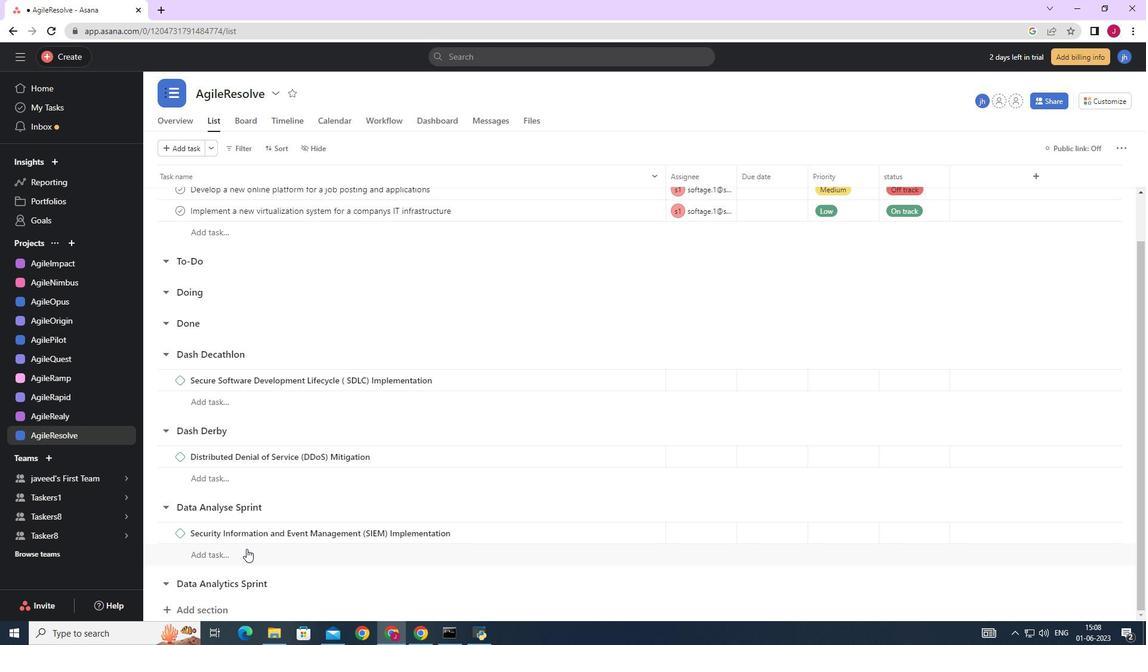 
Action: Mouse moved to (225, 579)
Screenshot: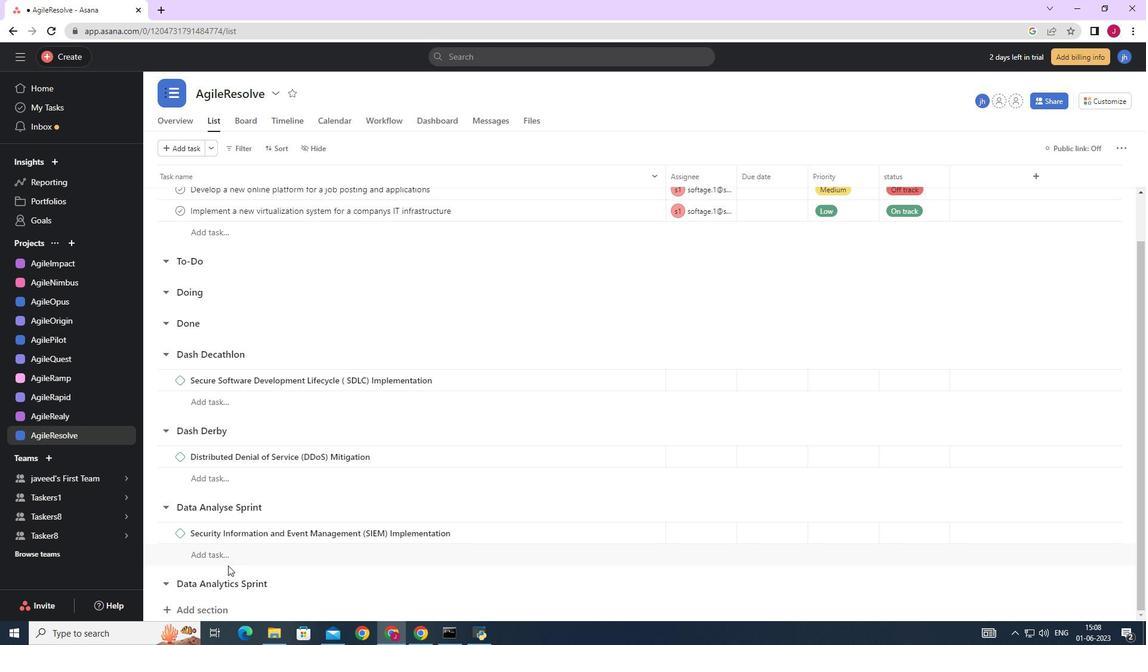 
Action: Mouse pressed left at (225, 579)
Screenshot: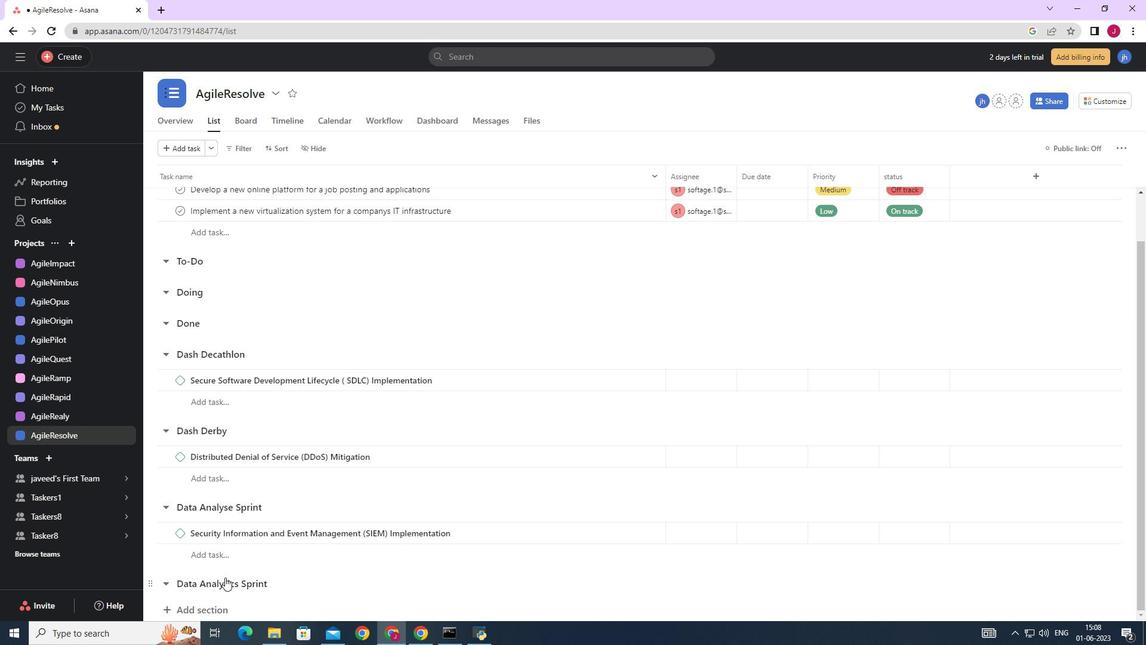 
Action: Mouse moved to (249, 587)
Screenshot: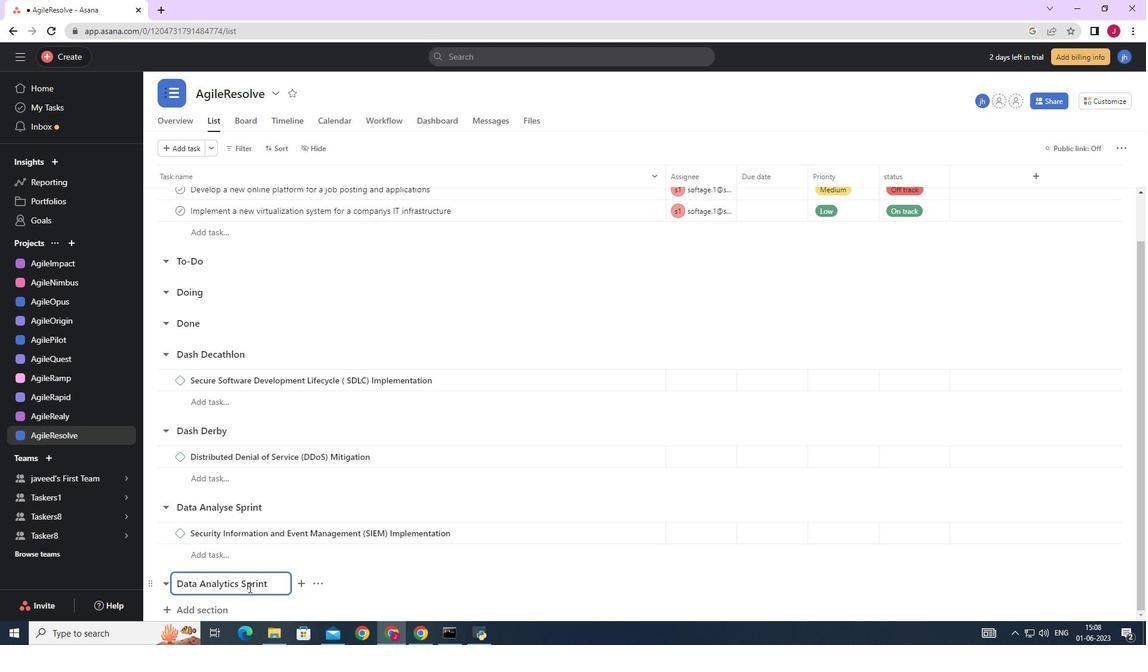 
Action: Key pressed <Key.enter>
Screenshot: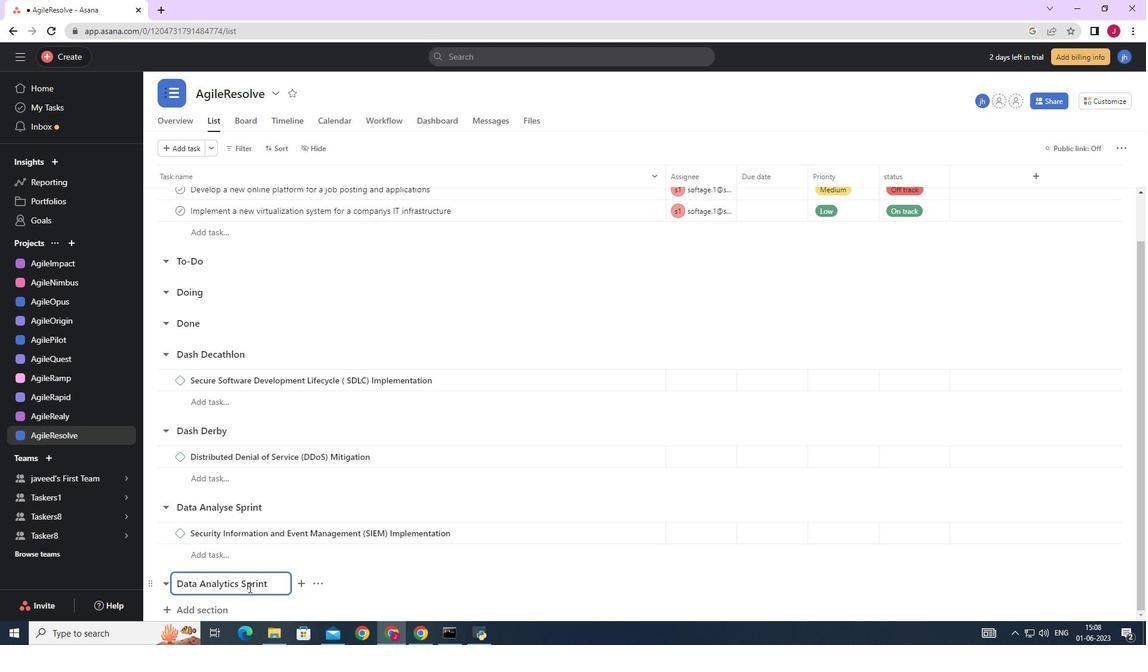 
Action: Mouse moved to (249, 586)
Screenshot: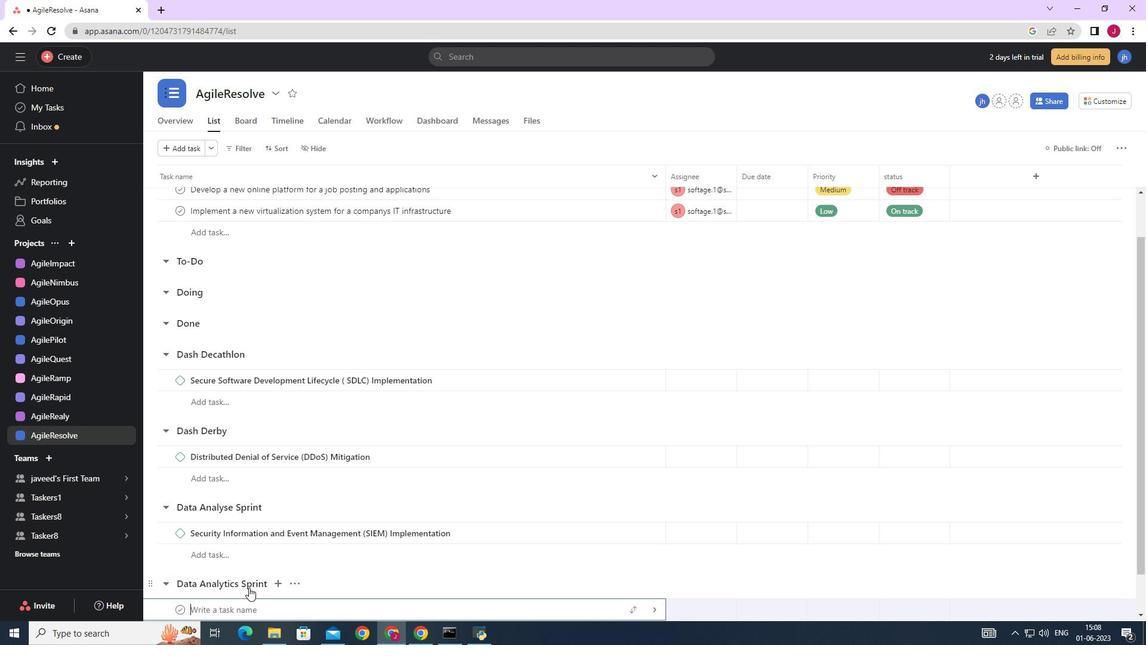 
Action: Key pressed <Key.caps_lock>P<Key.caps_lock>assword<Key.space><Key.caps_lock>M<Key.caps_lock>anagement
Screenshot: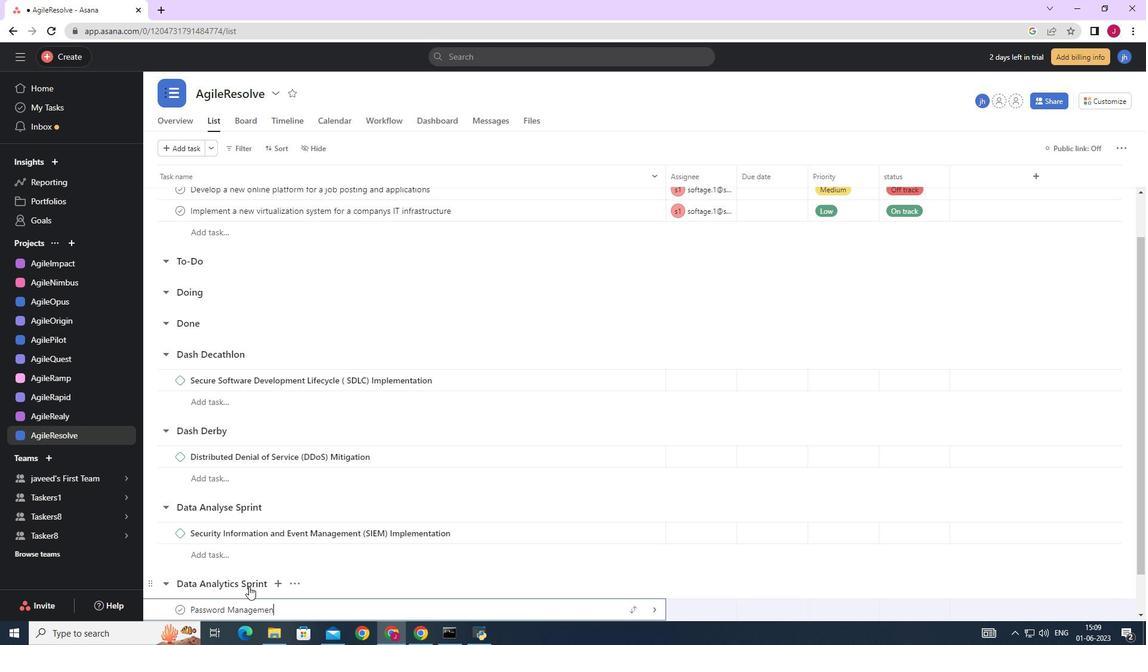 
Action: Mouse moved to (657, 611)
Screenshot: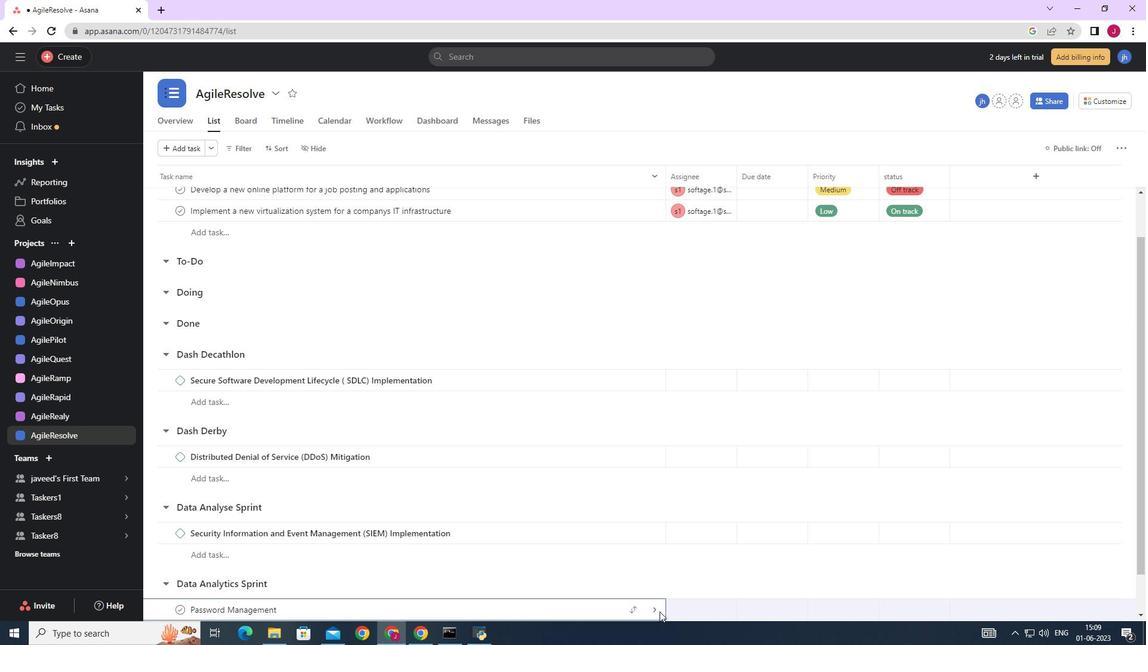 
Action: Mouse pressed left at (657, 611)
Screenshot: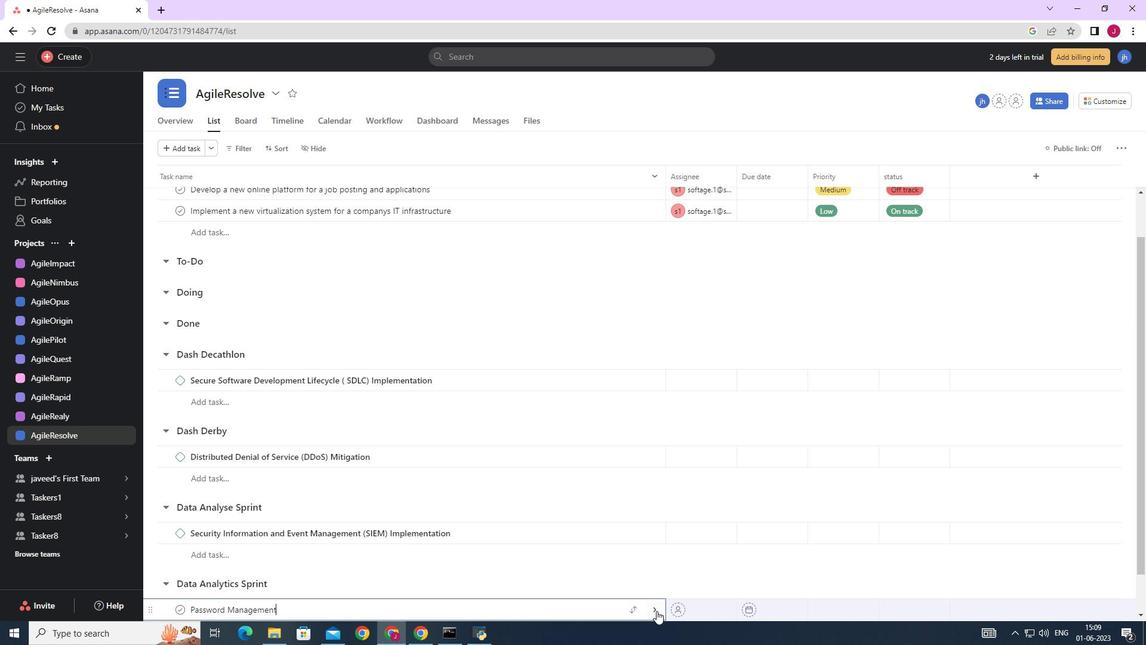 
Action: Mouse moved to (1104, 145)
Screenshot: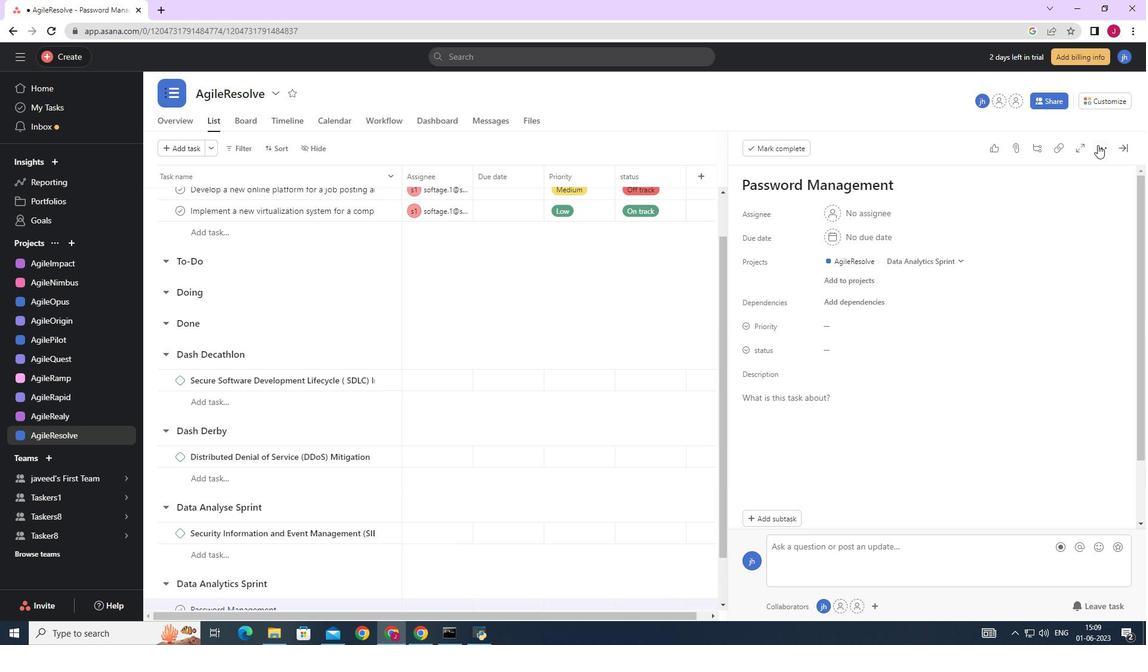 
Action: Mouse pressed left at (1104, 145)
Screenshot: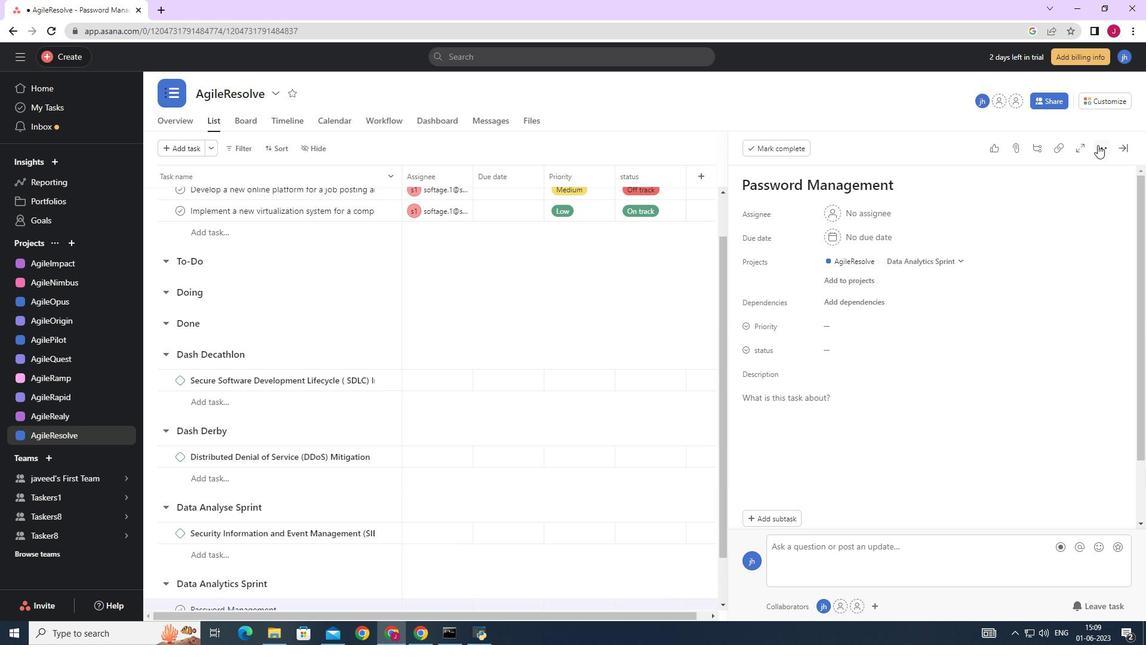 
Action: Mouse moved to (995, 192)
Screenshot: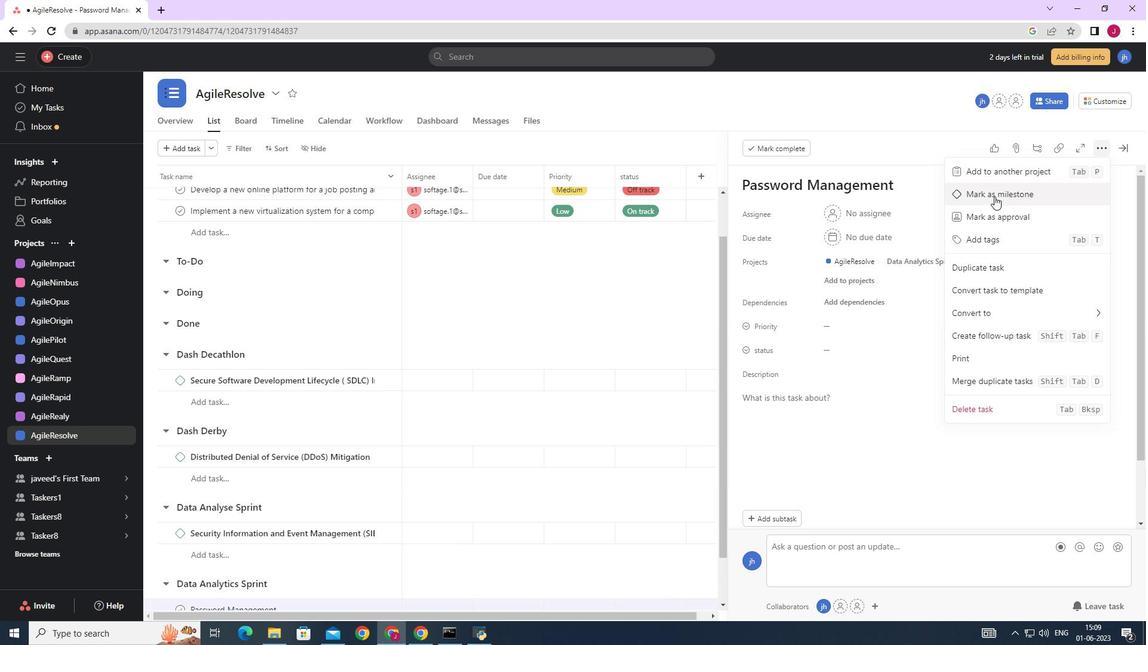 
Action: Mouse pressed left at (995, 192)
Screenshot: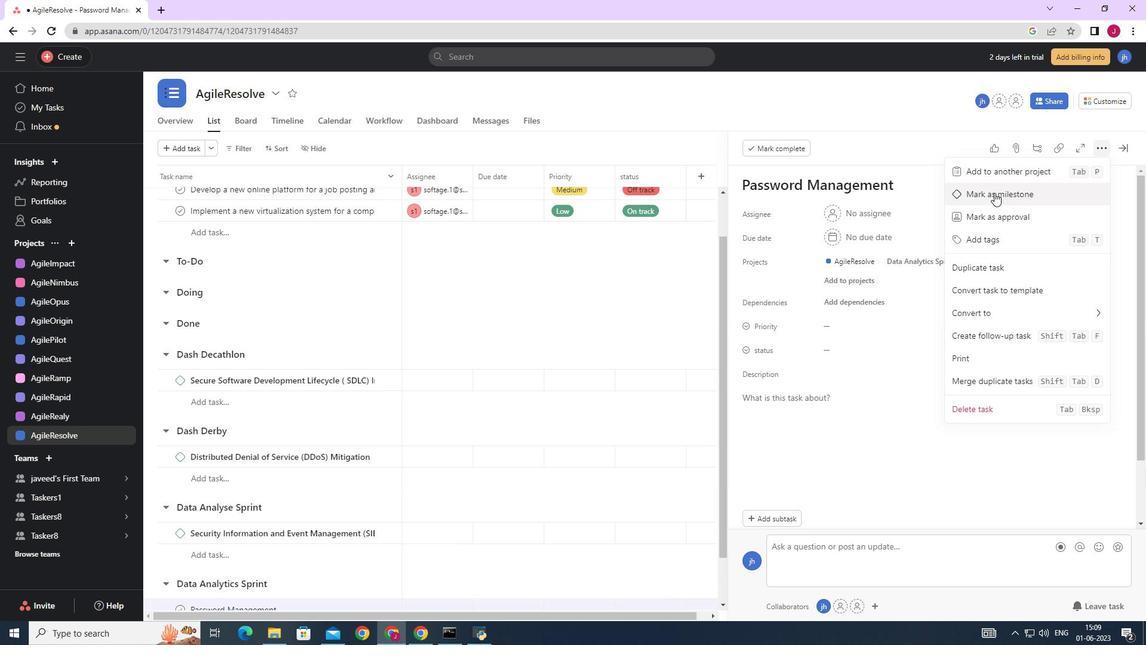 
Action: Mouse moved to (1122, 147)
Screenshot: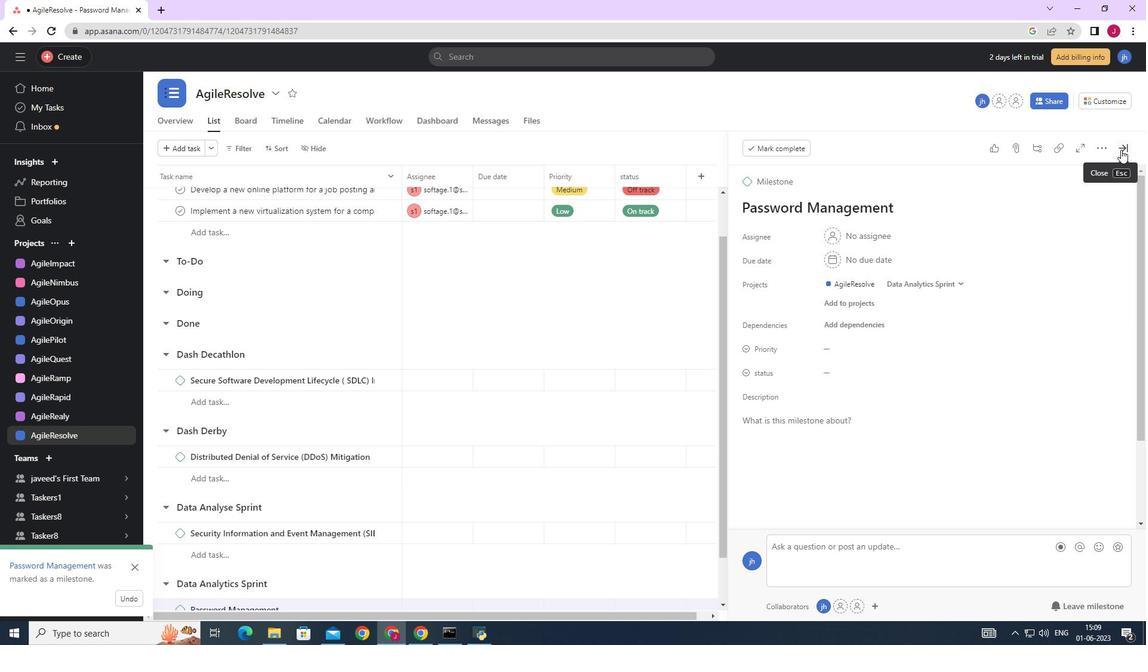 
Action: Mouse pressed left at (1122, 147)
Screenshot: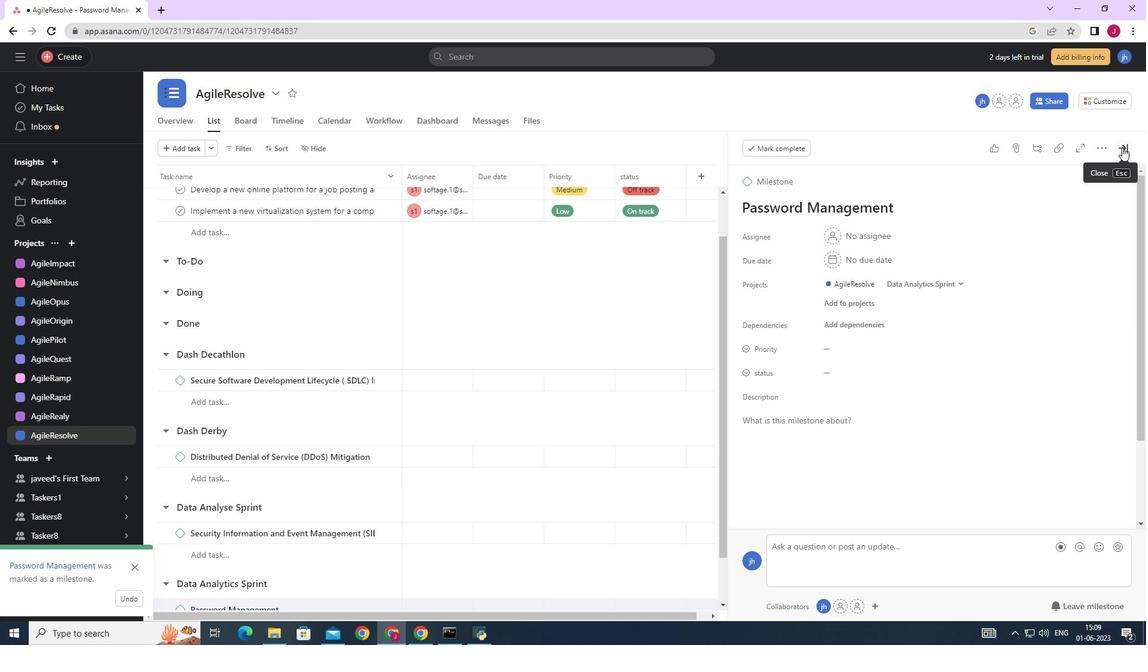 
Action: Mouse moved to (1113, 148)
Screenshot: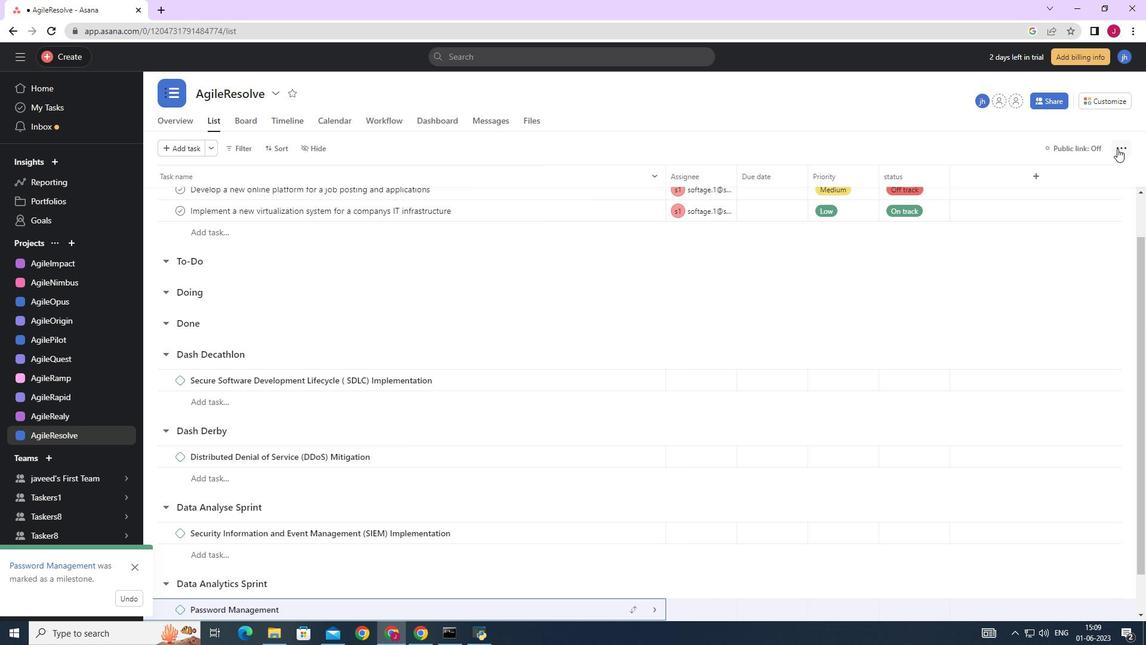 
